 Task: Search one way flight ticket for 3 adults, 3 children in premium economy from Charlotte: Charlotte Douglas International Airport to Raleigh: Raleigh-durham International Airport on 8-5-2023. Choice of flights is Alaska. Number of bags: 9 checked bags. Price is upto 25000. Outbound departure time preference is 21:30.
Action: Mouse moved to (306, 285)
Screenshot: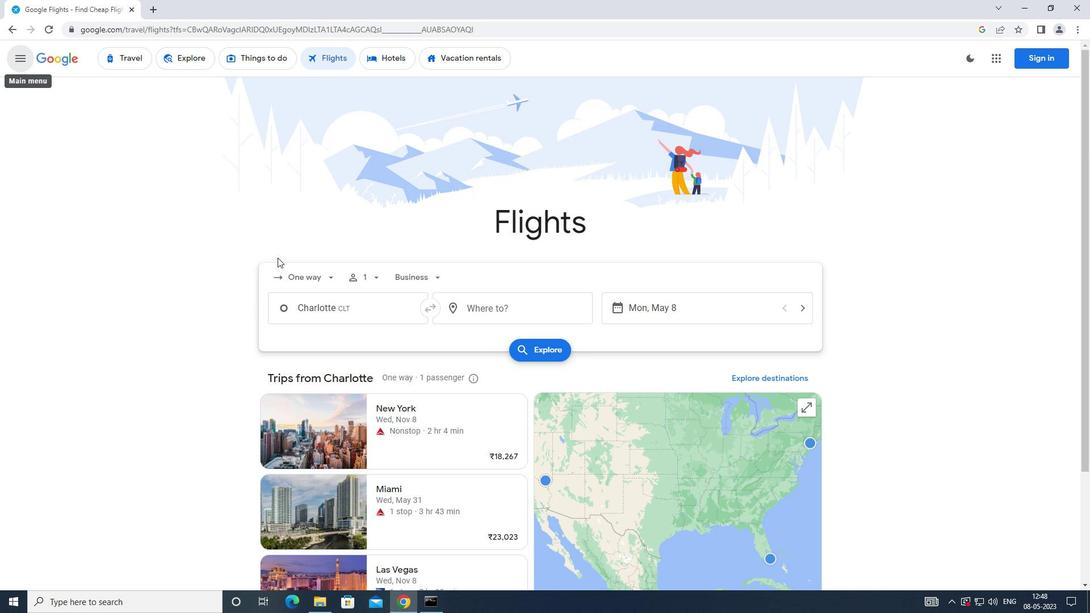 
Action: Mouse pressed left at (306, 285)
Screenshot: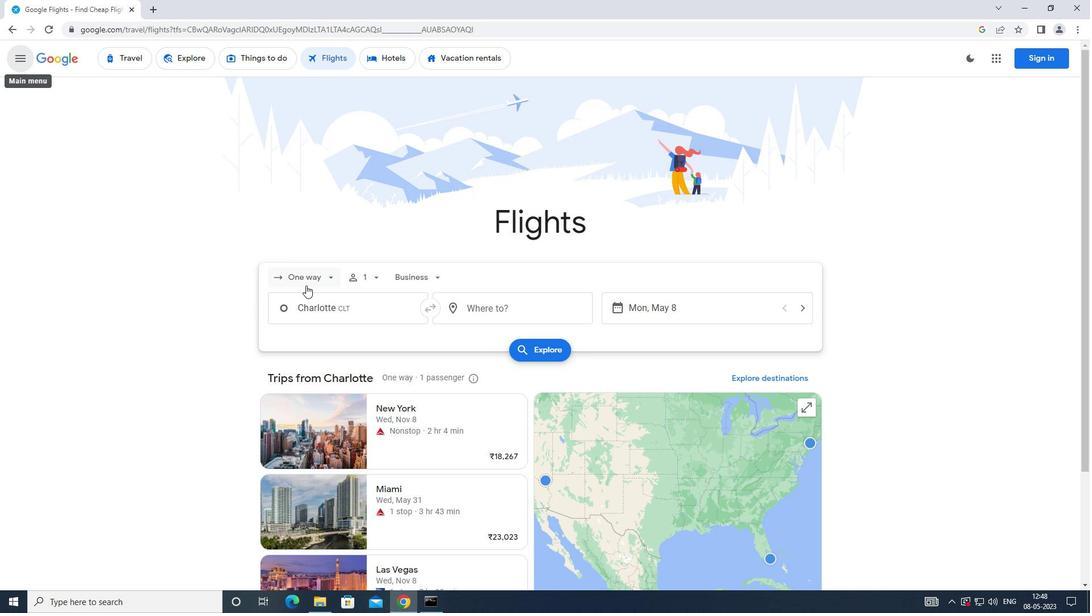 
Action: Mouse moved to (339, 331)
Screenshot: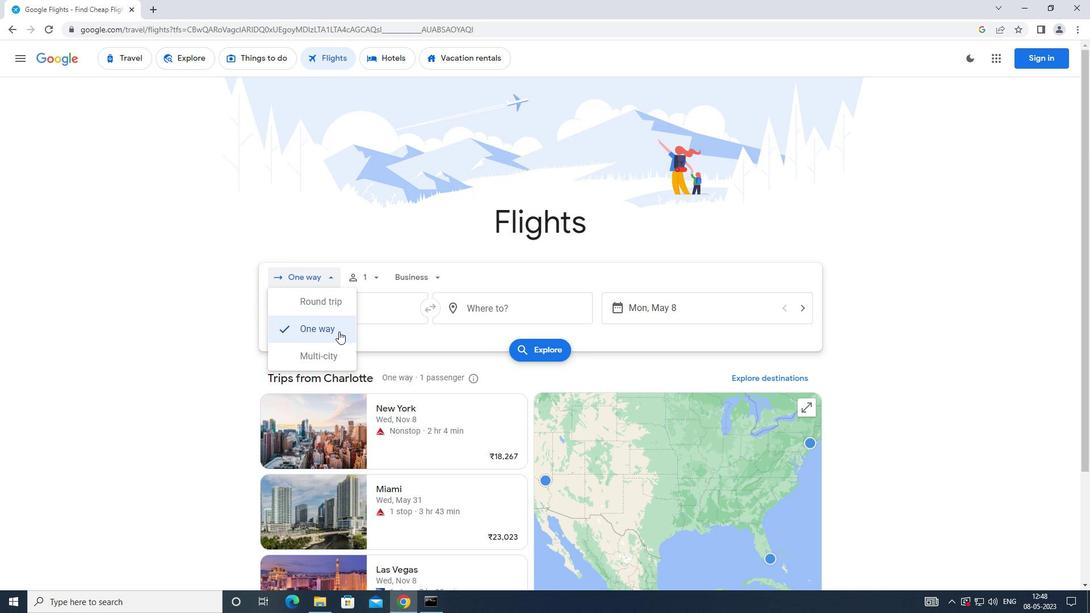 
Action: Mouse pressed left at (339, 331)
Screenshot: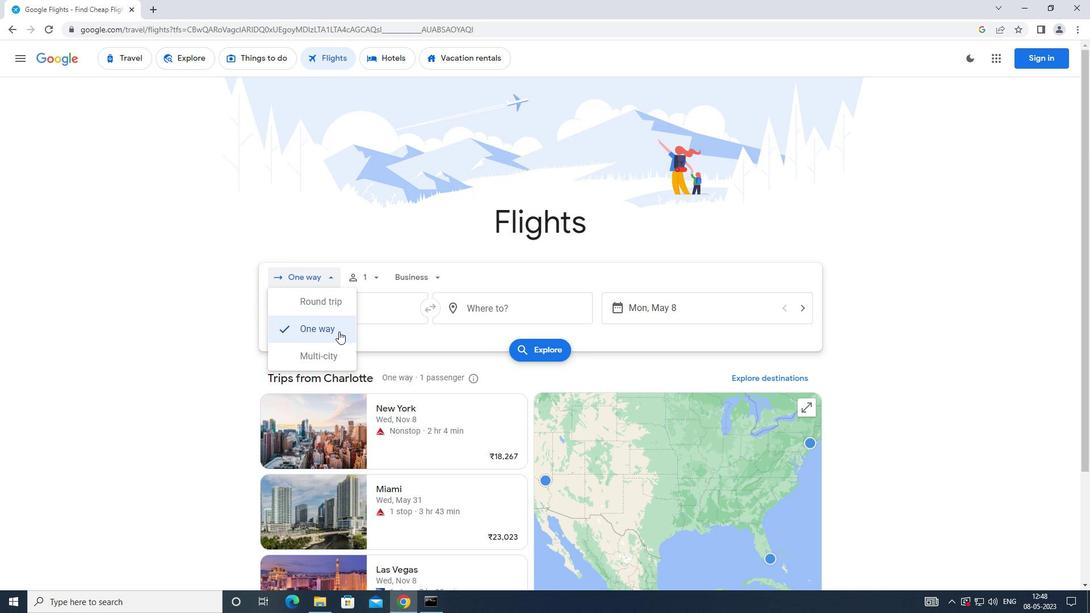 
Action: Mouse moved to (374, 280)
Screenshot: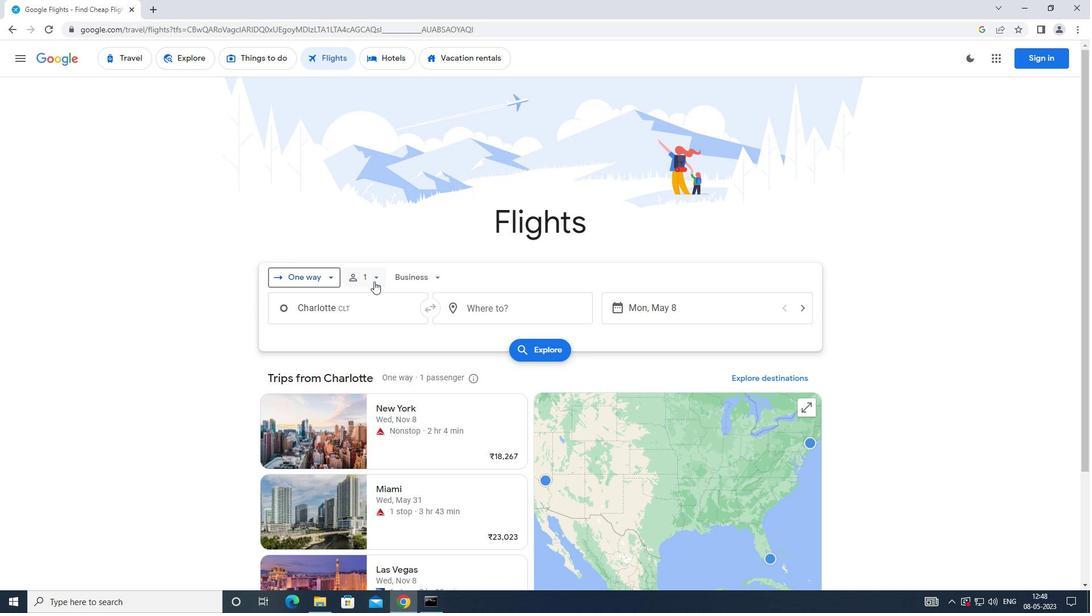 
Action: Mouse pressed left at (374, 280)
Screenshot: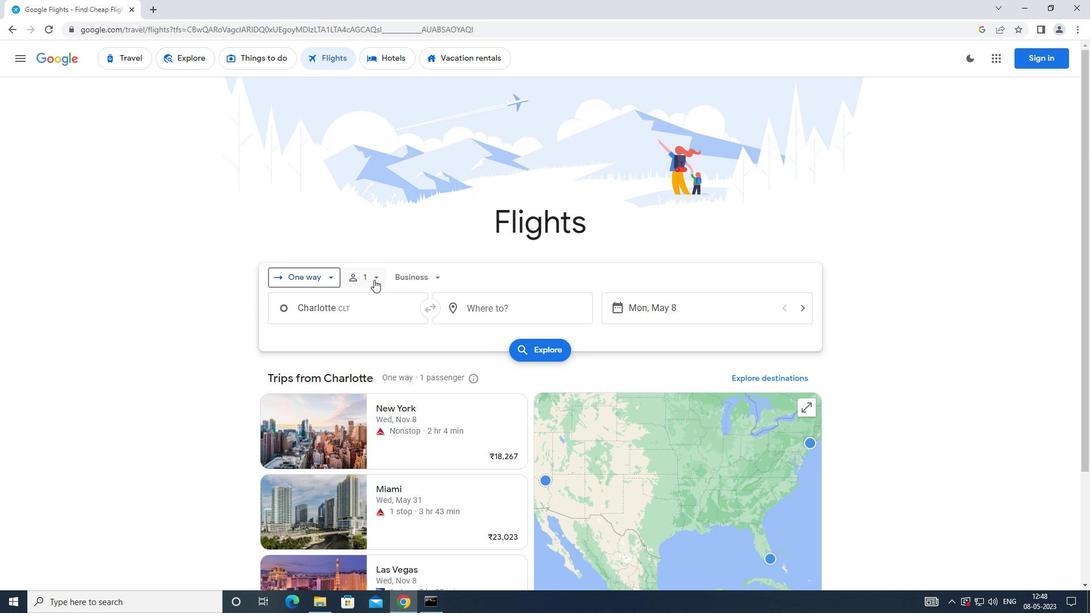 
Action: Mouse moved to (462, 311)
Screenshot: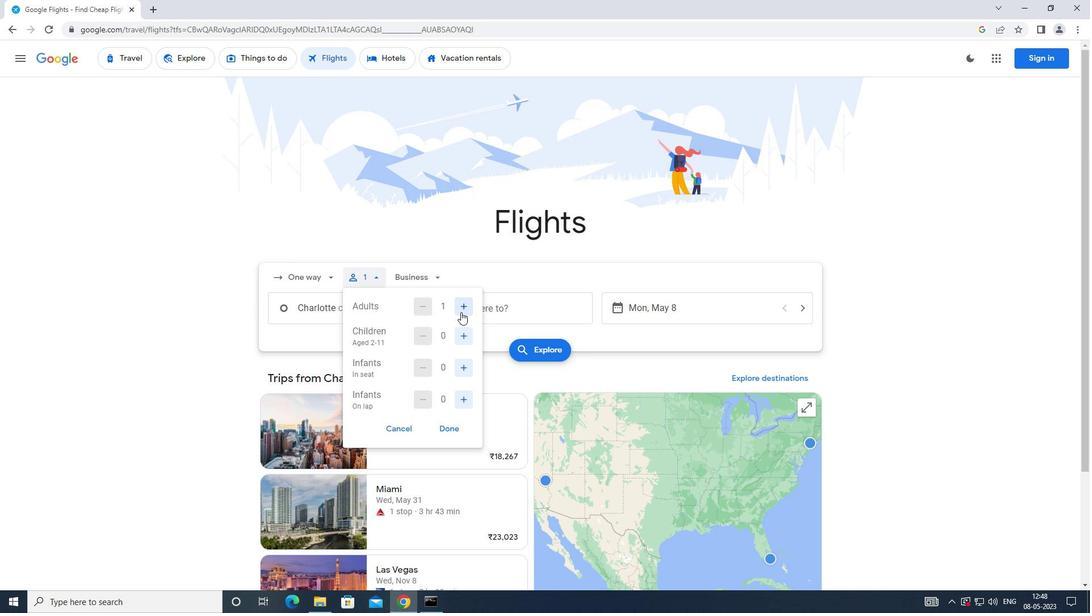 
Action: Mouse pressed left at (462, 311)
Screenshot: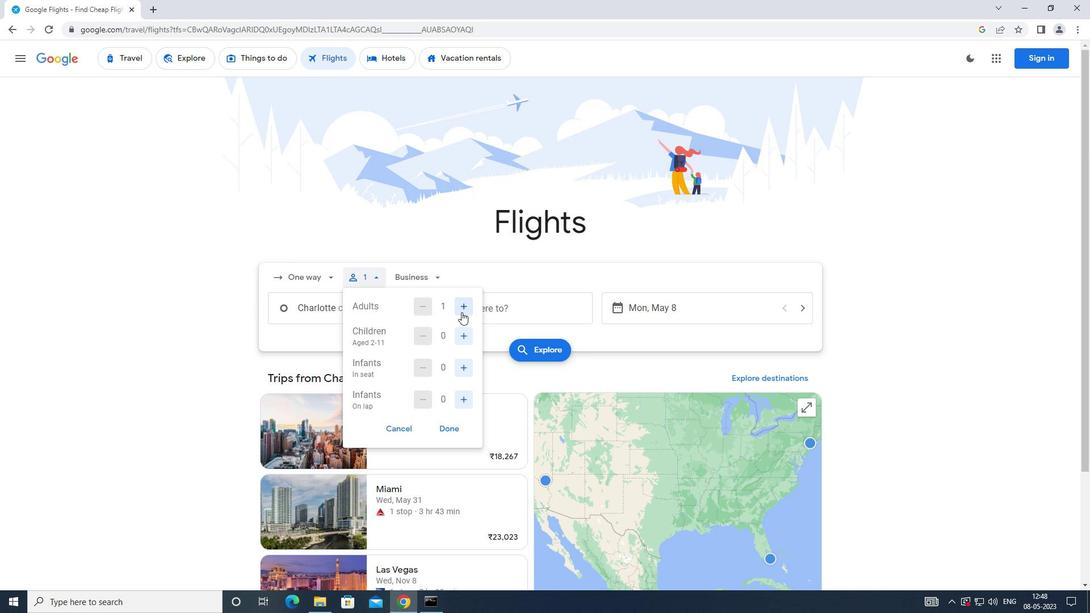 
Action: Mouse moved to (462, 311)
Screenshot: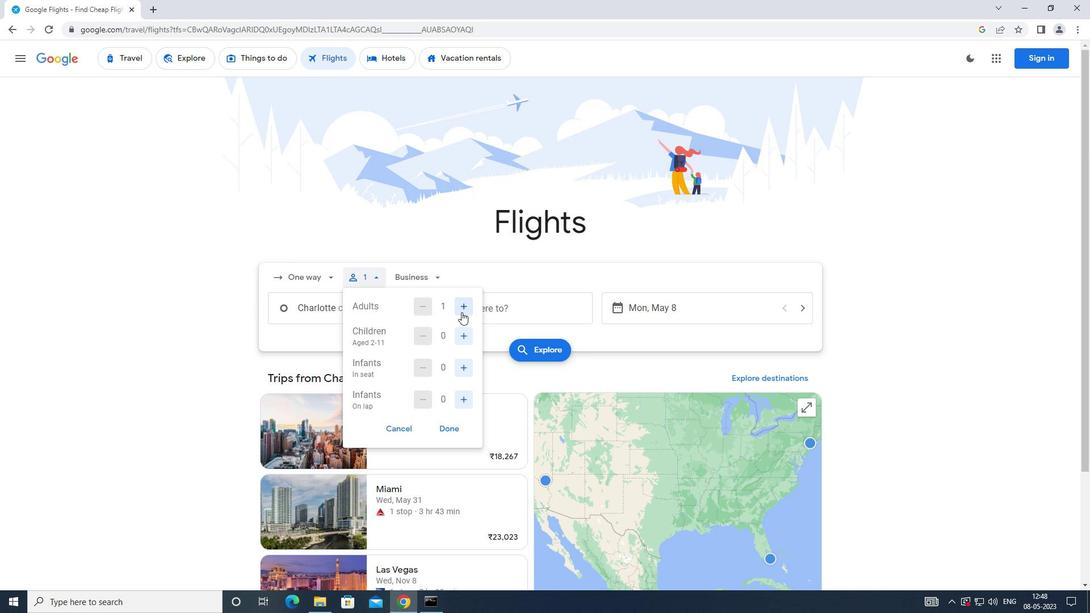 
Action: Mouse pressed left at (462, 311)
Screenshot: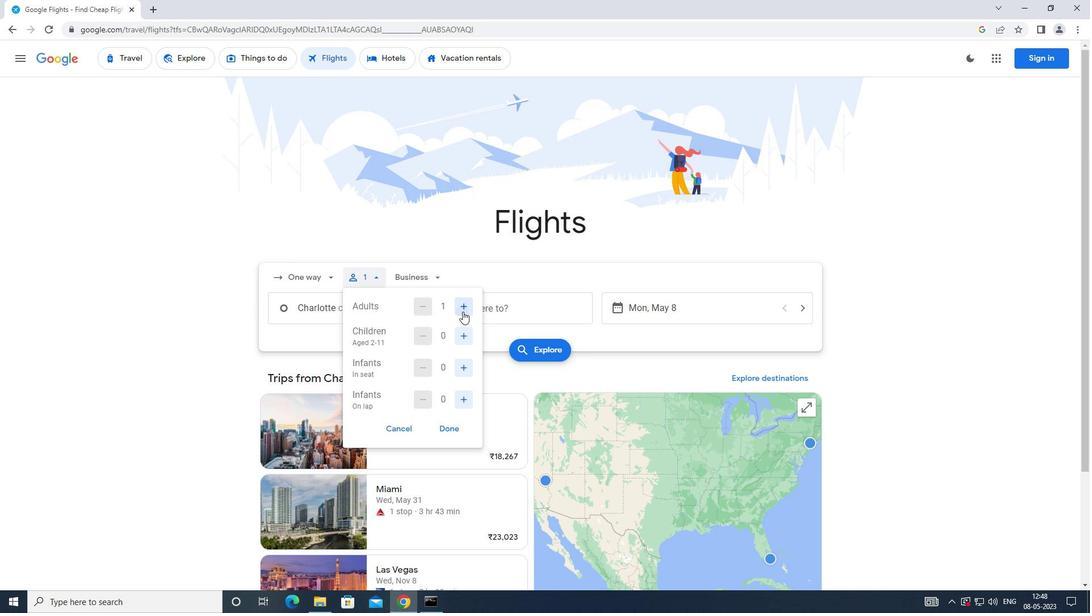 
Action: Mouse moved to (468, 333)
Screenshot: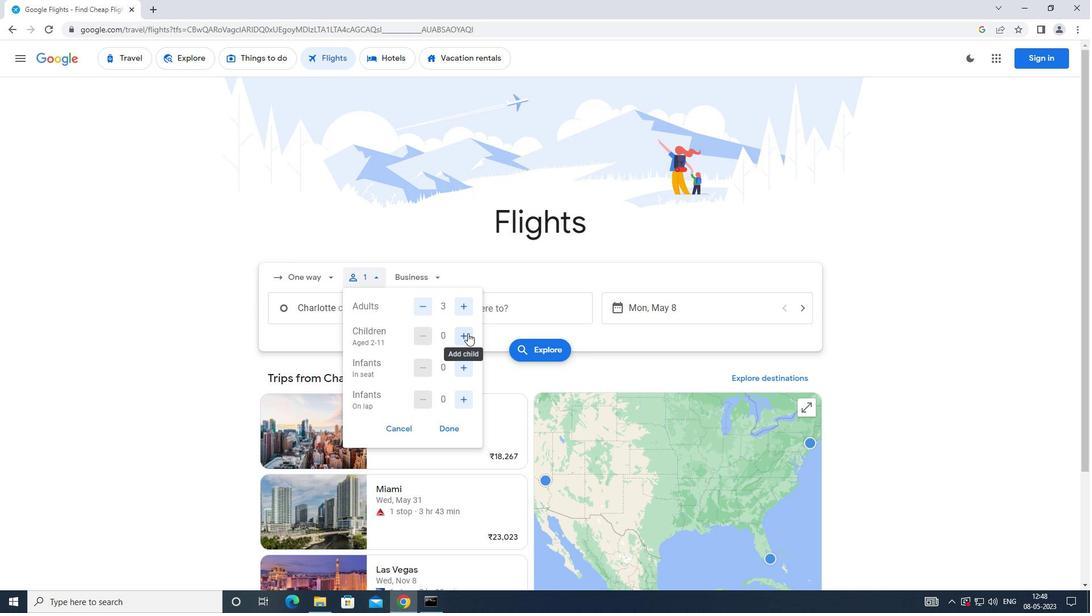 
Action: Mouse pressed left at (468, 333)
Screenshot: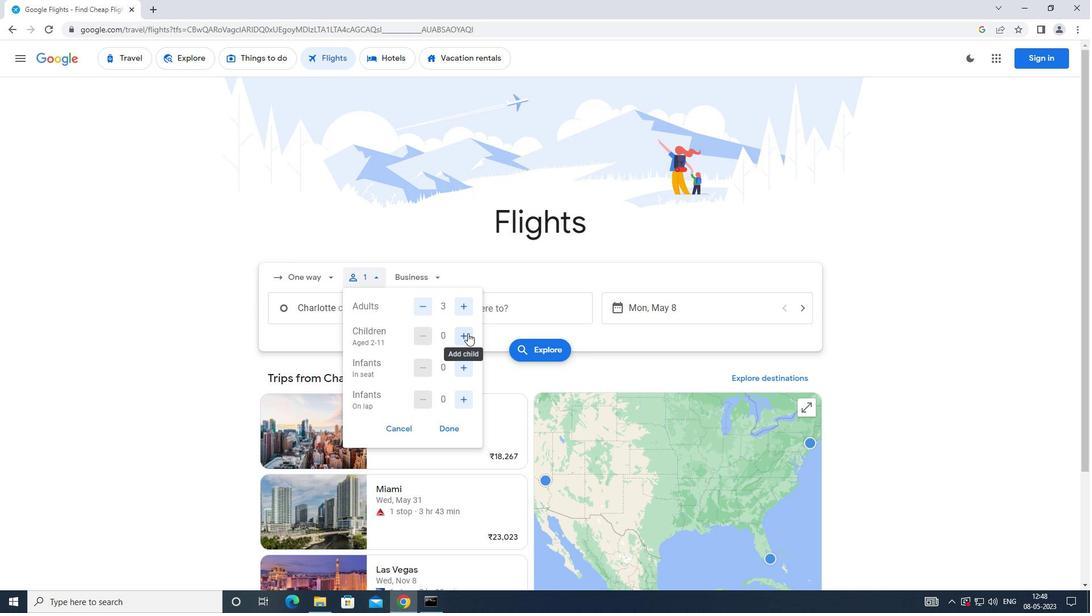 
Action: Mouse moved to (468, 334)
Screenshot: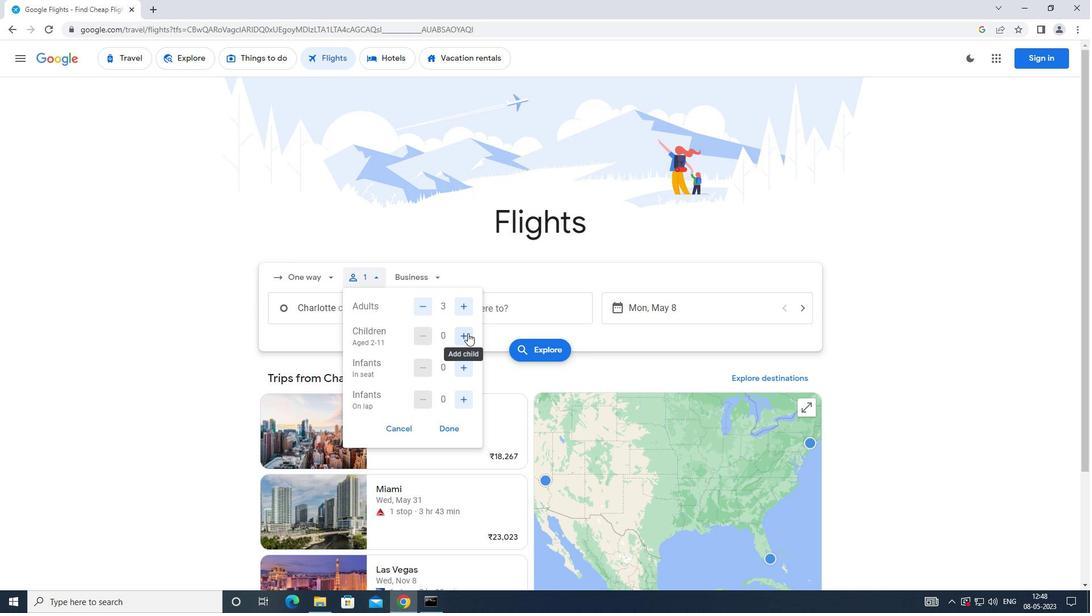 
Action: Mouse pressed left at (468, 334)
Screenshot: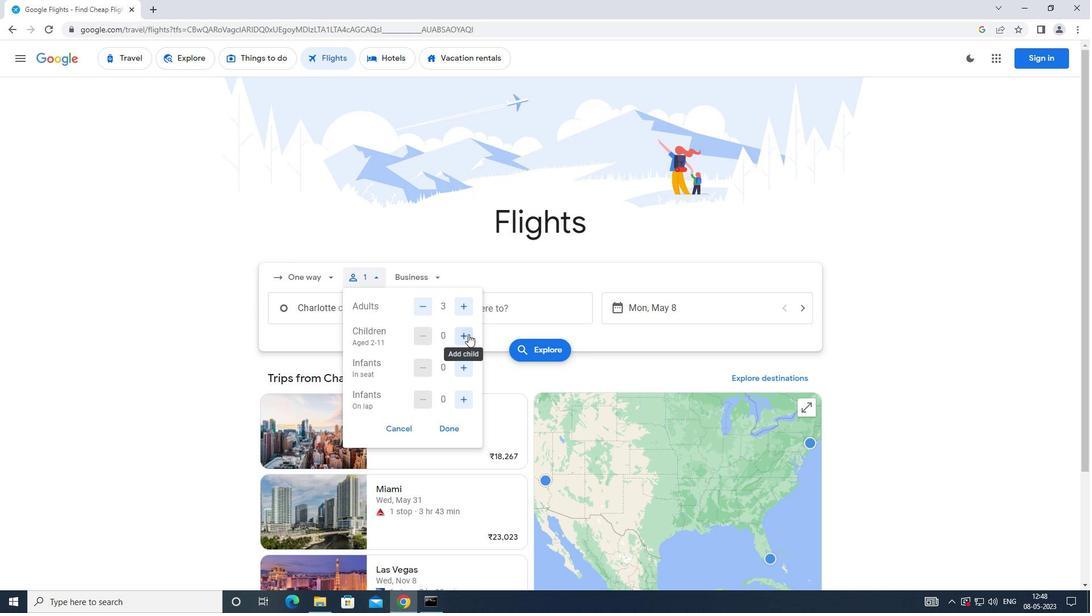 
Action: Mouse moved to (471, 335)
Screenshot: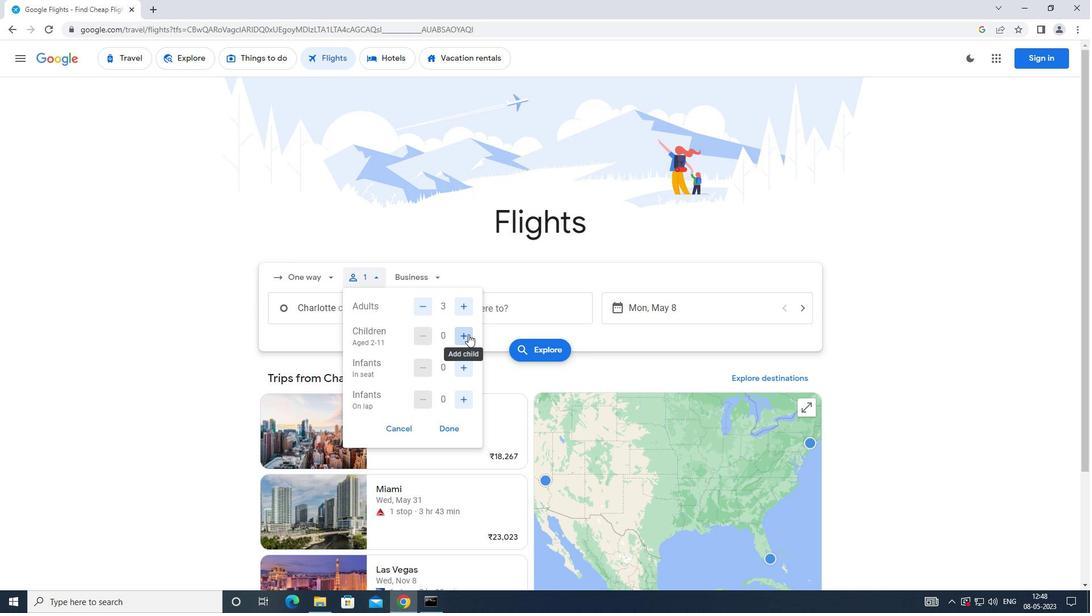 
Action: Mouse pressed left at (471, 335)
Screenshot: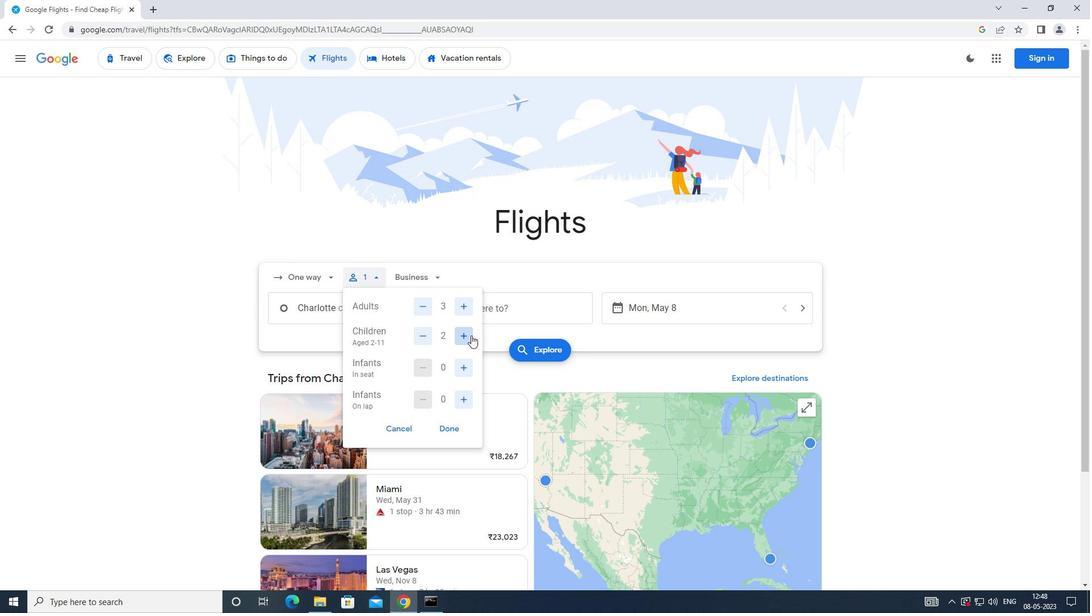 
Action: Mouse moved to (449, 427)
Screenshot: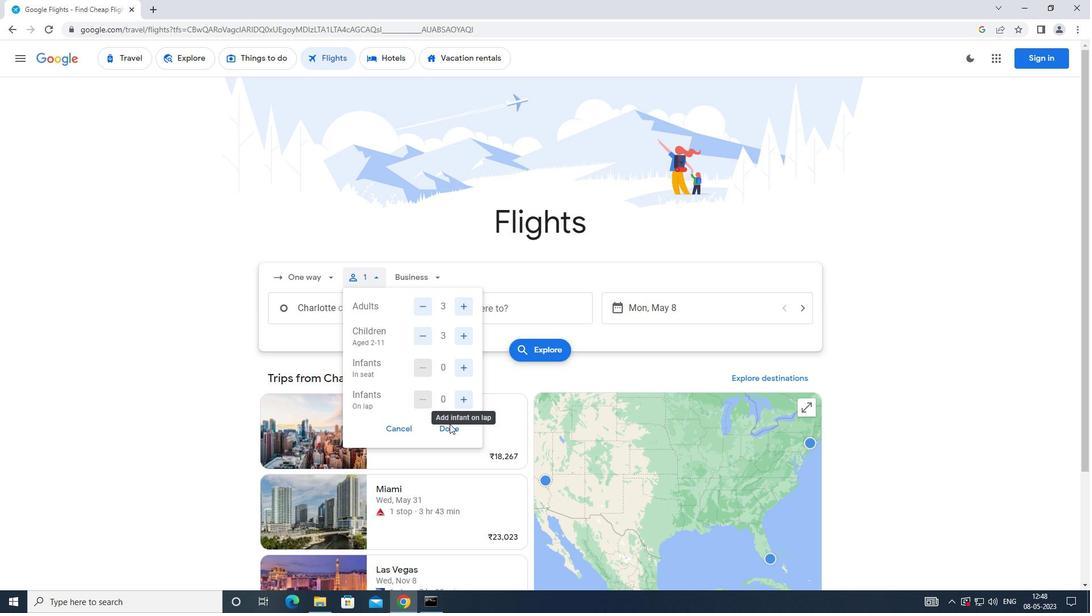 
Action: Mouse pressed left at (449, 427)
Screenshot: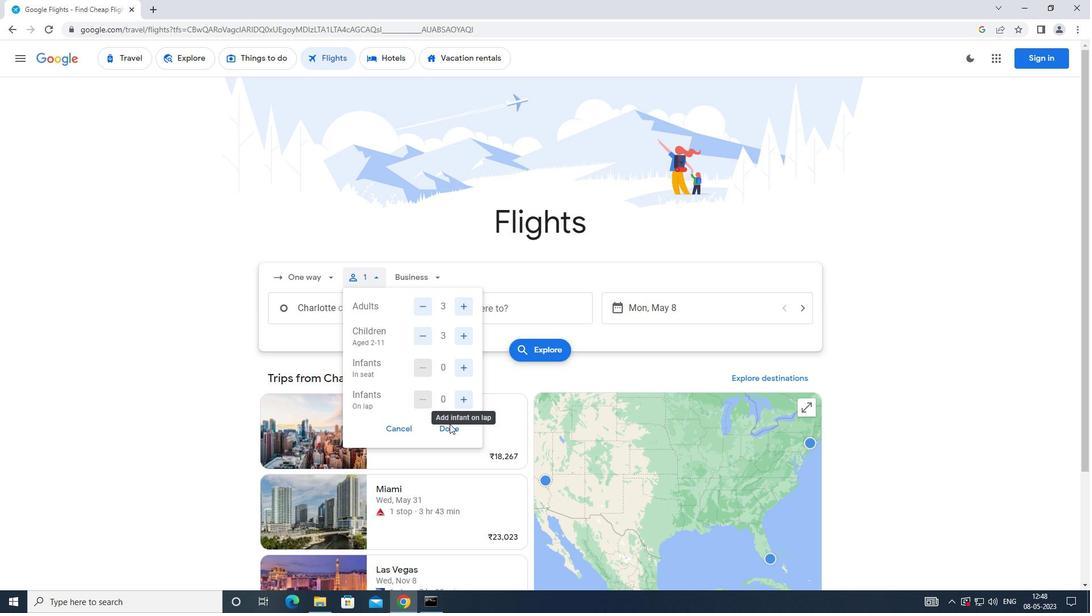
Action: Mouse moved to (409, 280)
Screenshot: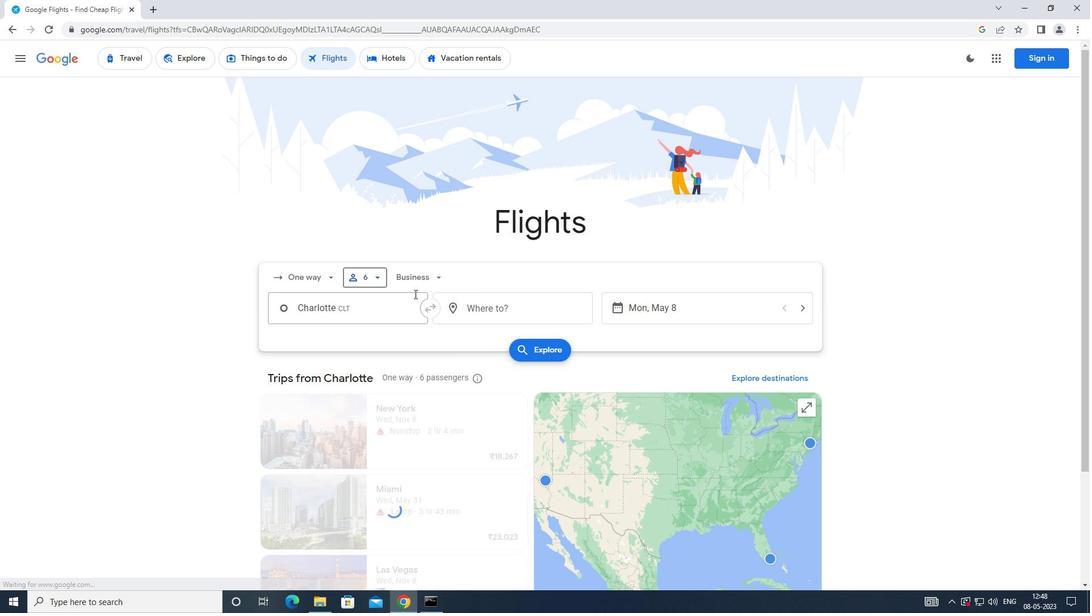 
Action: Mouse pressed left at (409, 280)
Screenshot: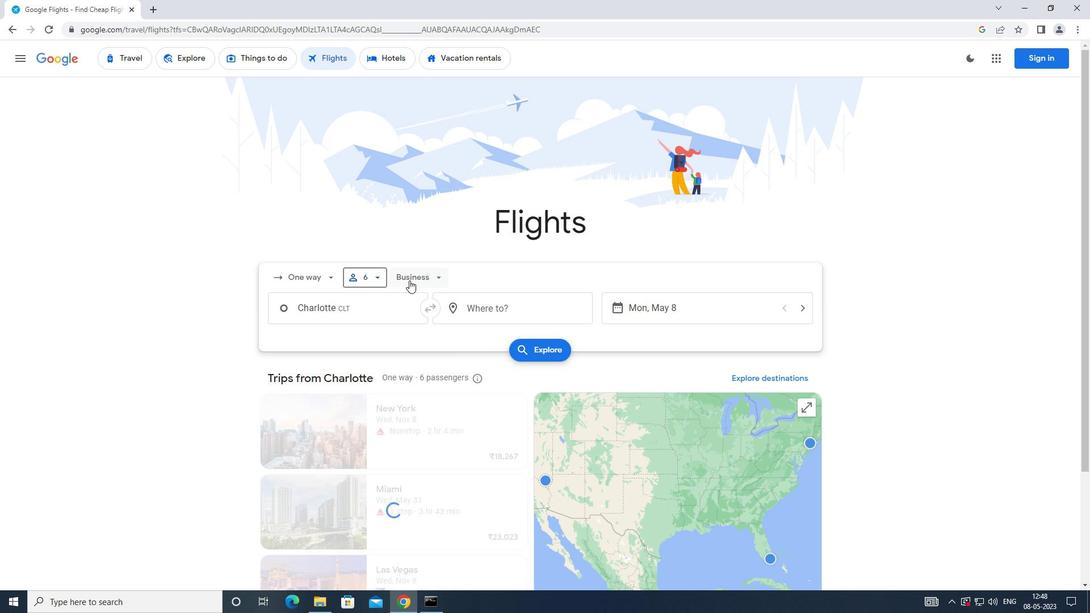
Action: Mouse moved to (462, 308)
Screenshot: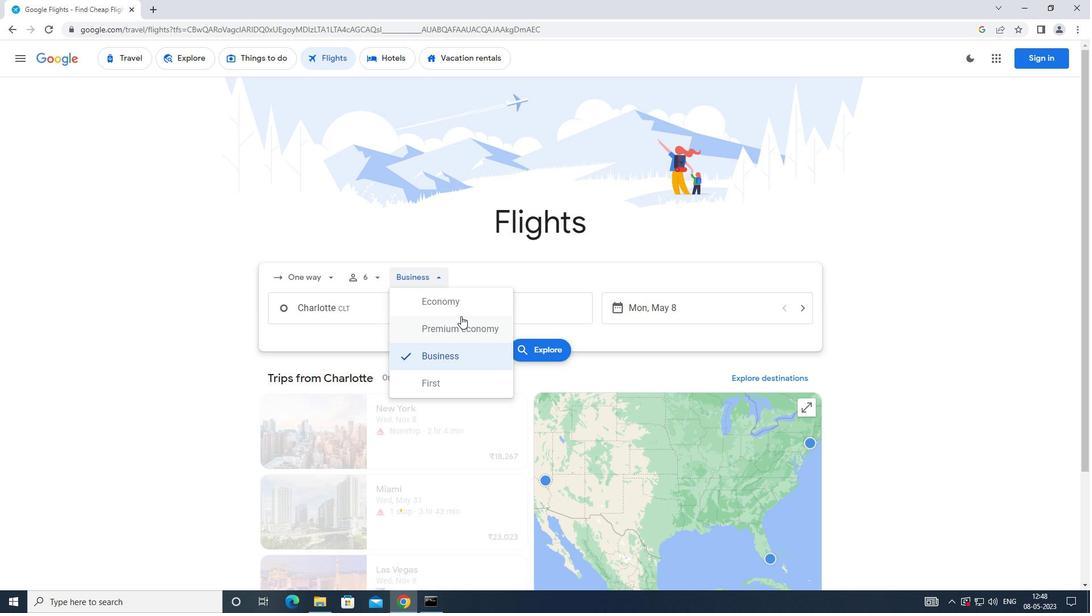 
Action: Mouse pressed left at (462, 308)
Screenshot: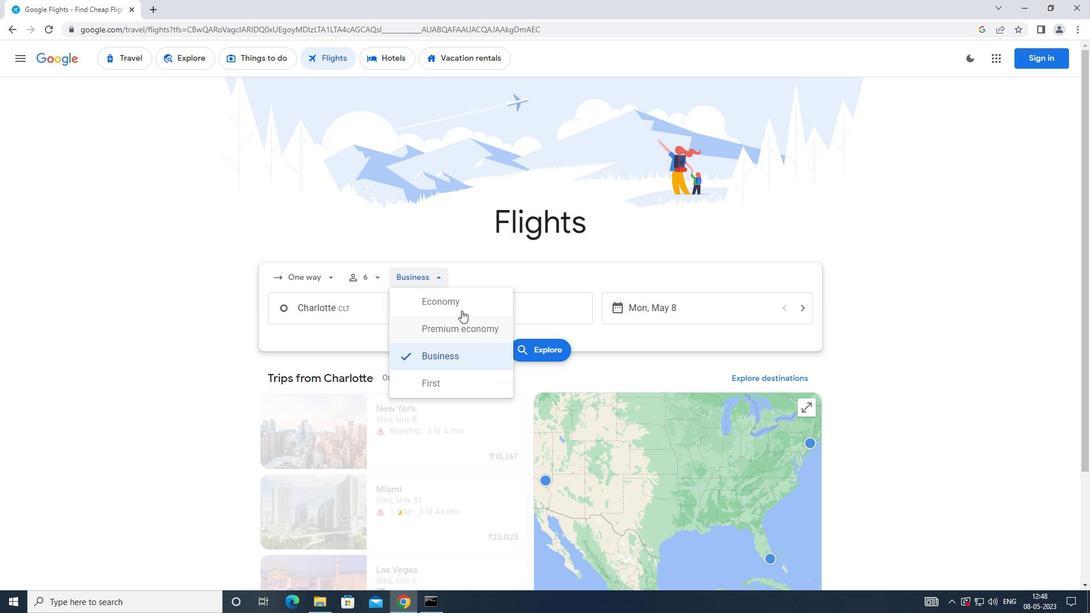 
Action: Mouse moved to (369, 306)
Screenshot: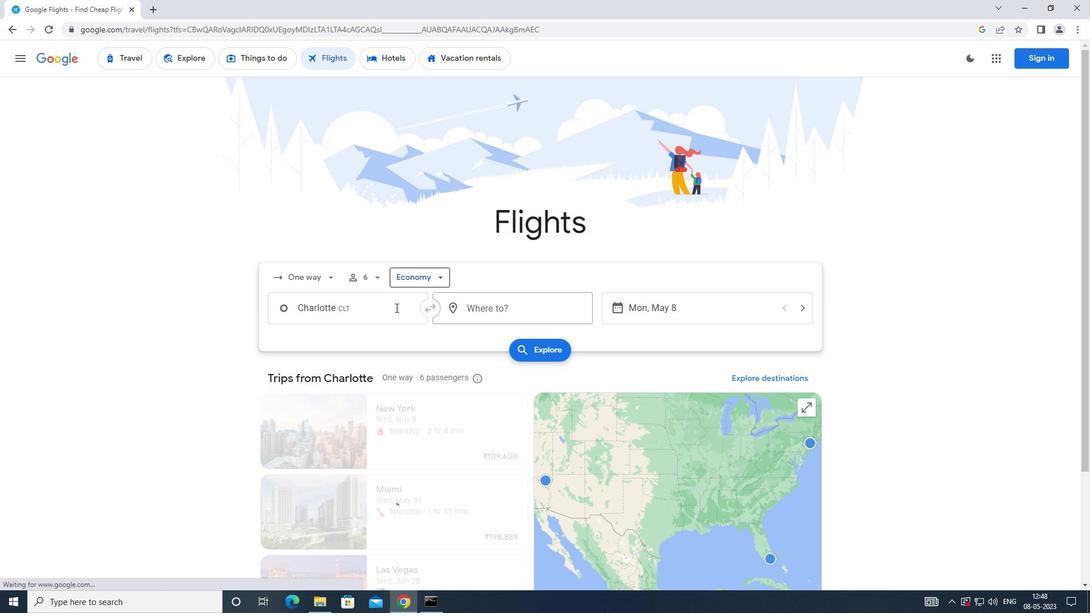 
Action: Mouse pressed left at (369, 306)
Screenshot: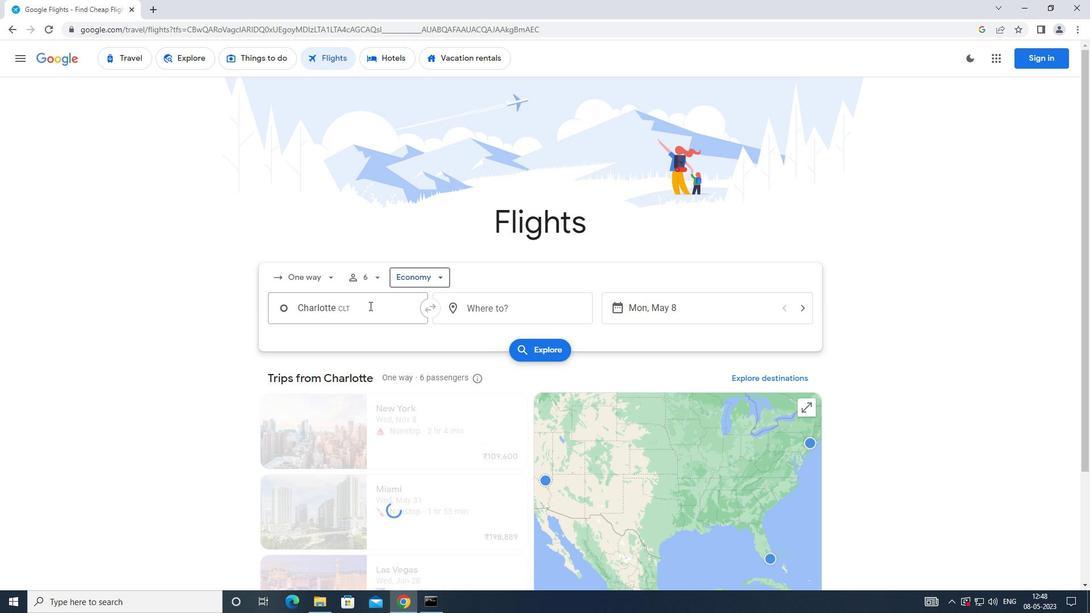 
Action: Mouse moved to (370, 308)
Screenshot: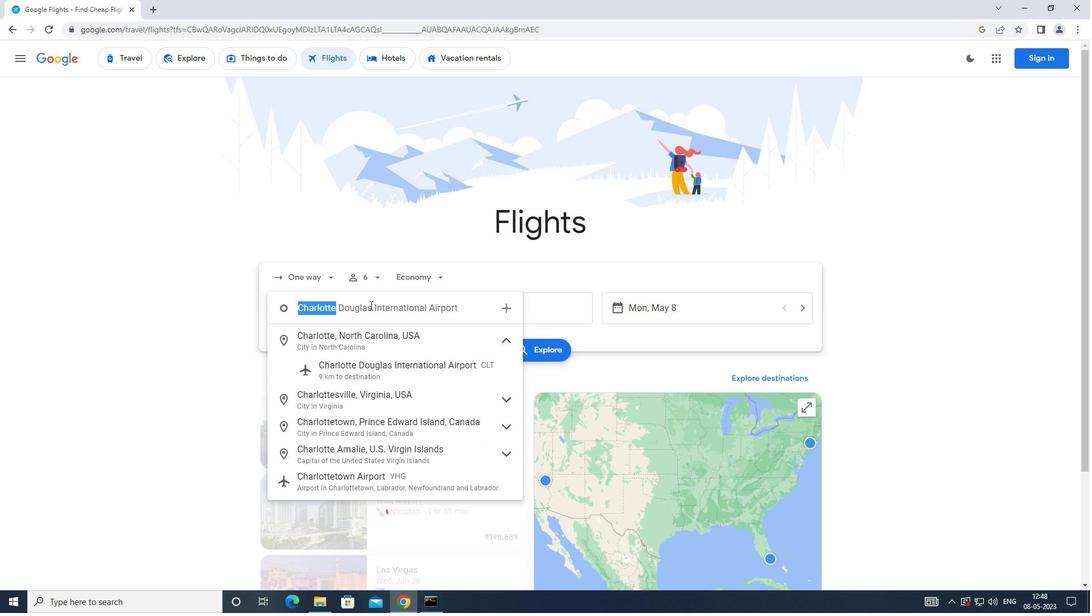 
Action: Key pressed <Key.caps_lock>c<Key.caps_lock>harlotte
Screenshot: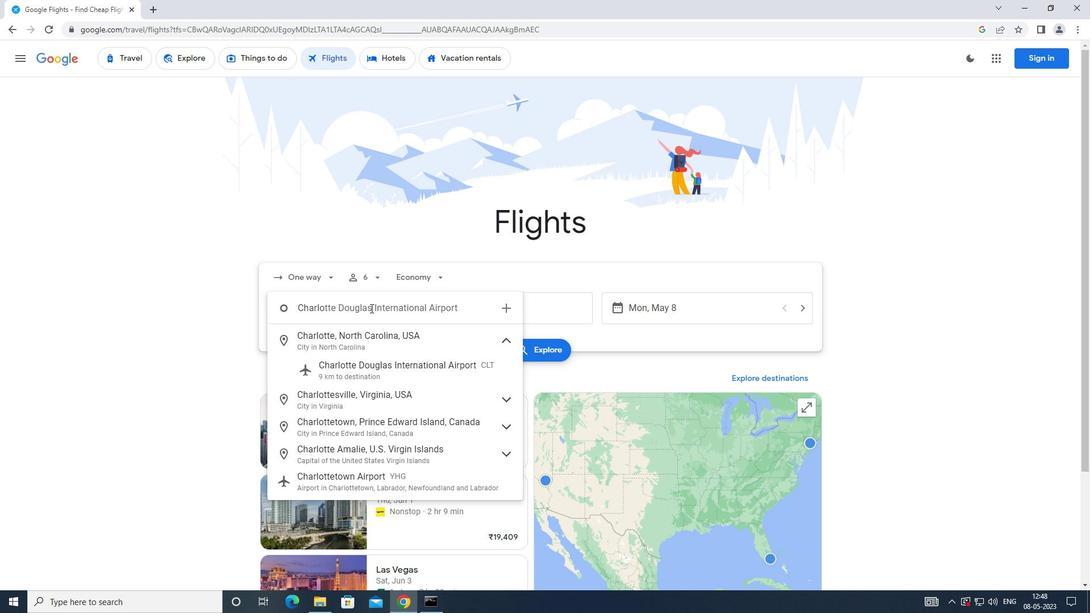 
Action: Mouse moved to (330, 373)
Screenshot: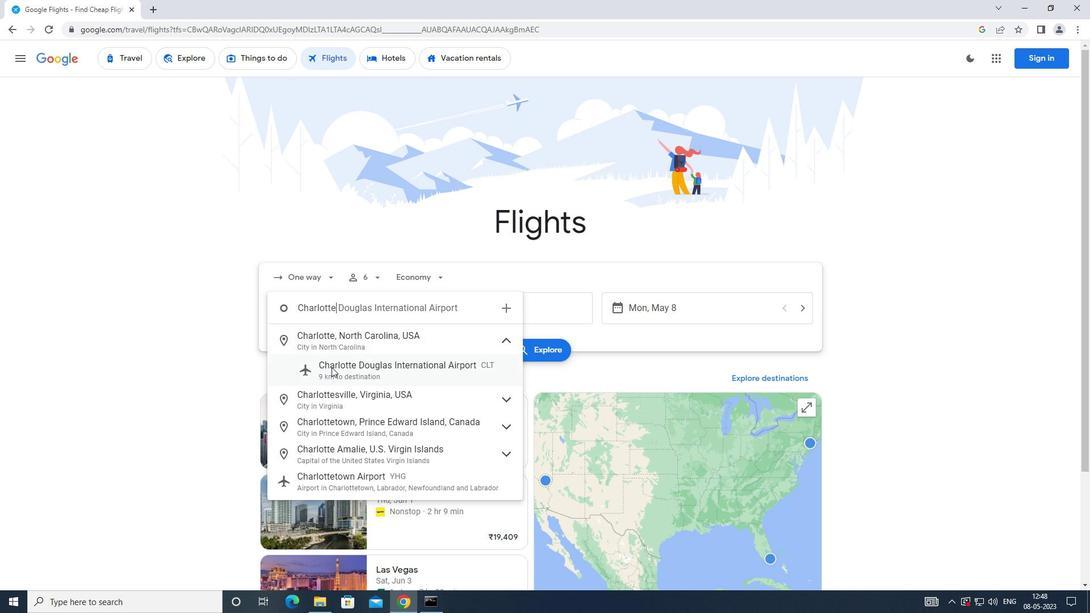 
Action: Mouse pressed left at (330, 373)
Screenshot: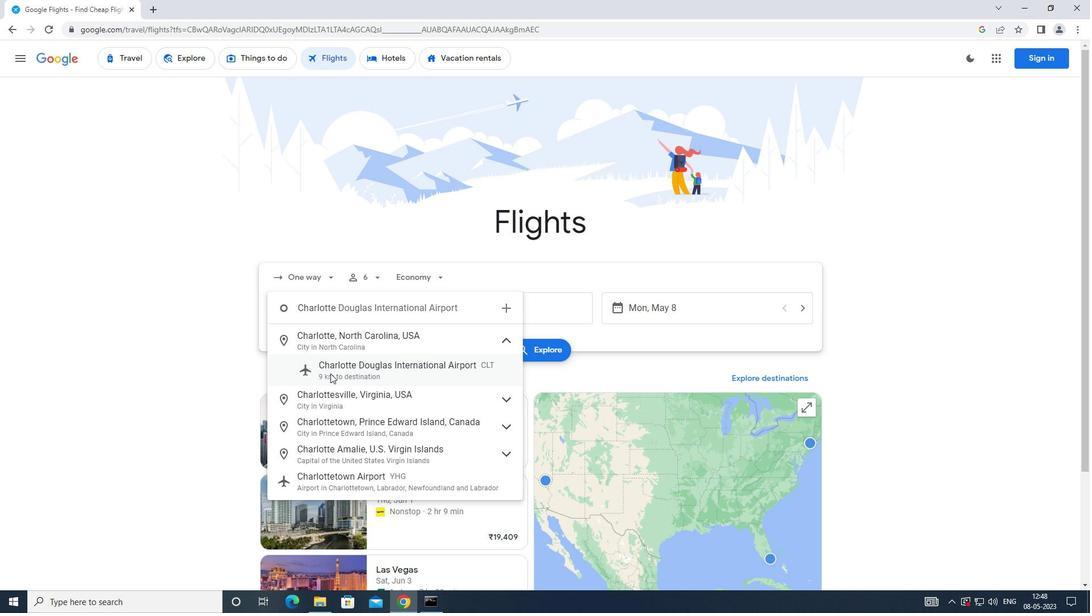 
Action: Mouse moved to (480, 311)
Screenshot: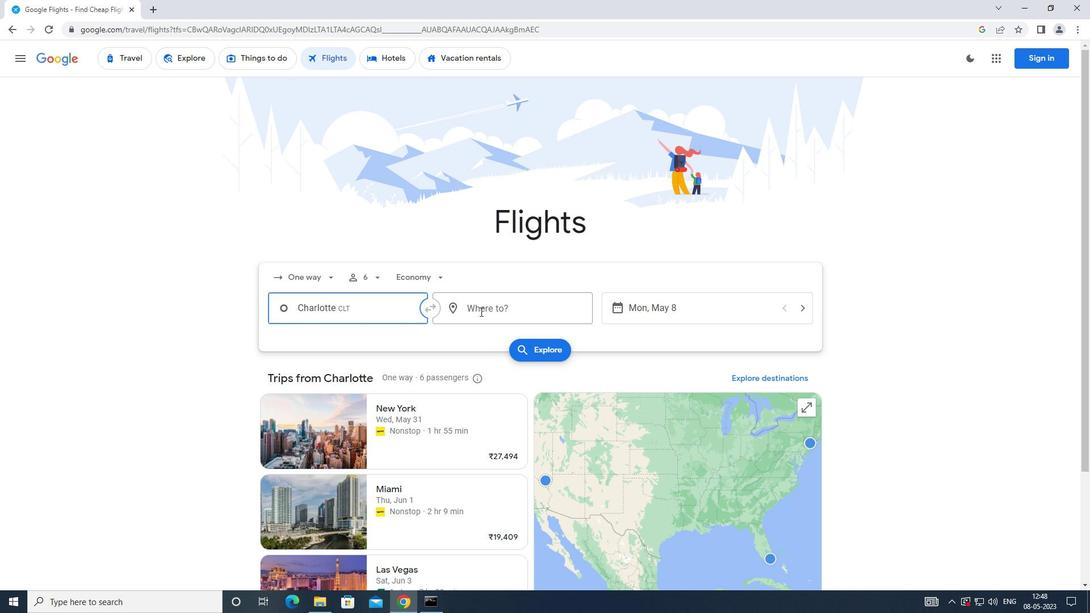 
Action: Mouse pressed left at (480, 311)
Screenshot: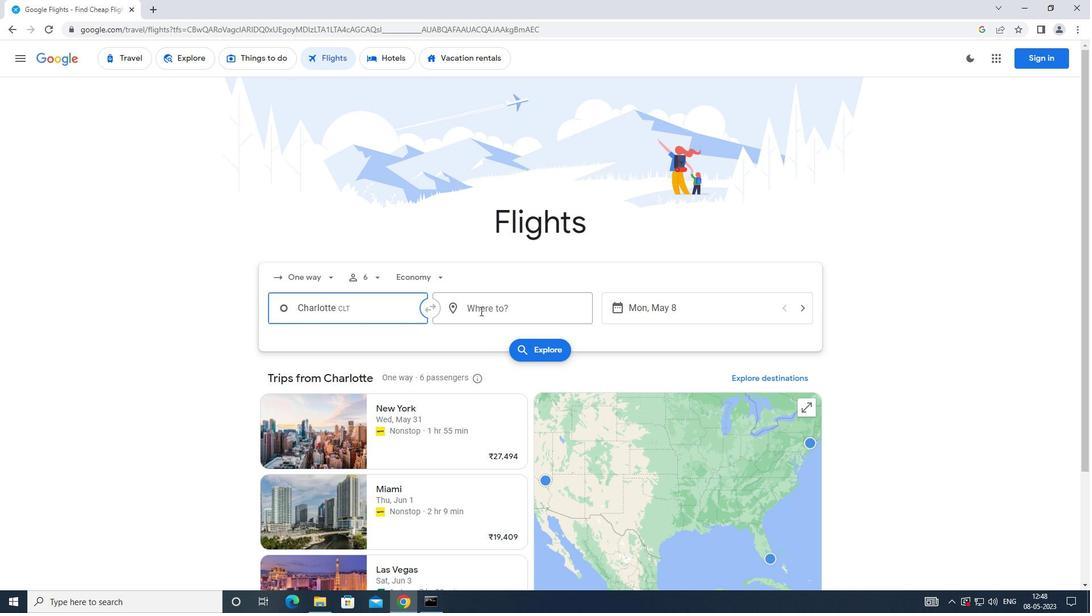
Action: Mouse moved to (478, 308)
Screenshot: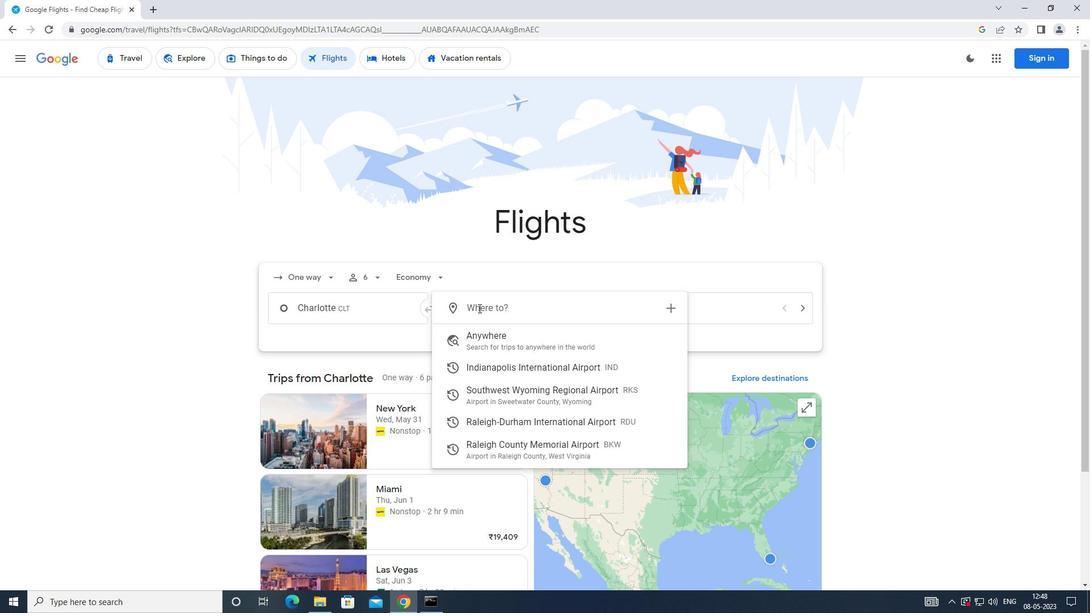 
Action: Key pressed <Key.caps_lock>
Screenshot: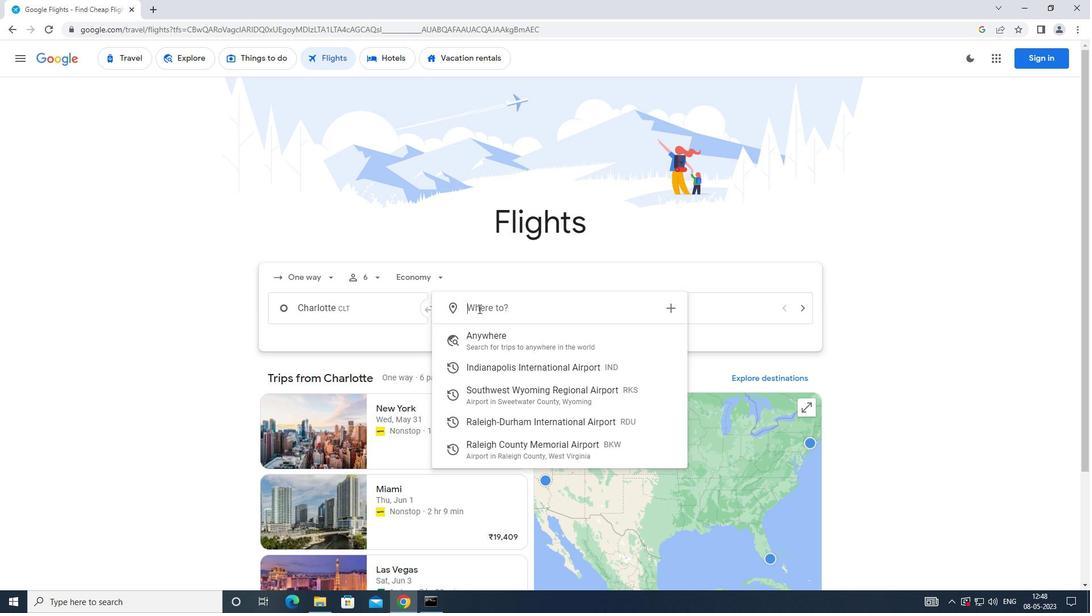 
Action: Mouse moved to (477, 309)
Screenshot: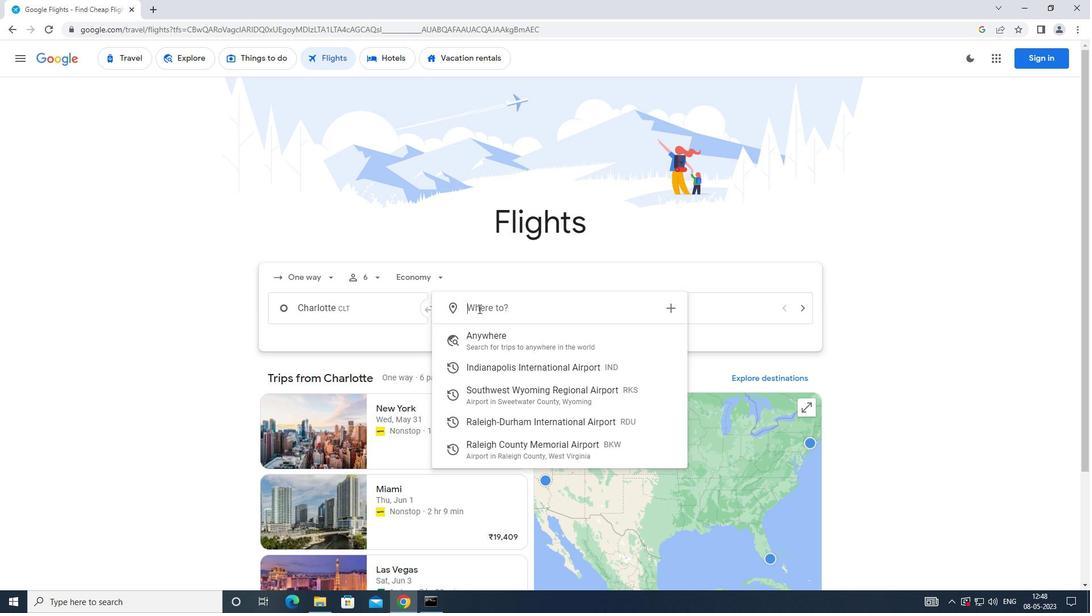 
Action: Key pressed r<Key.caps_lock>a
Screenshot: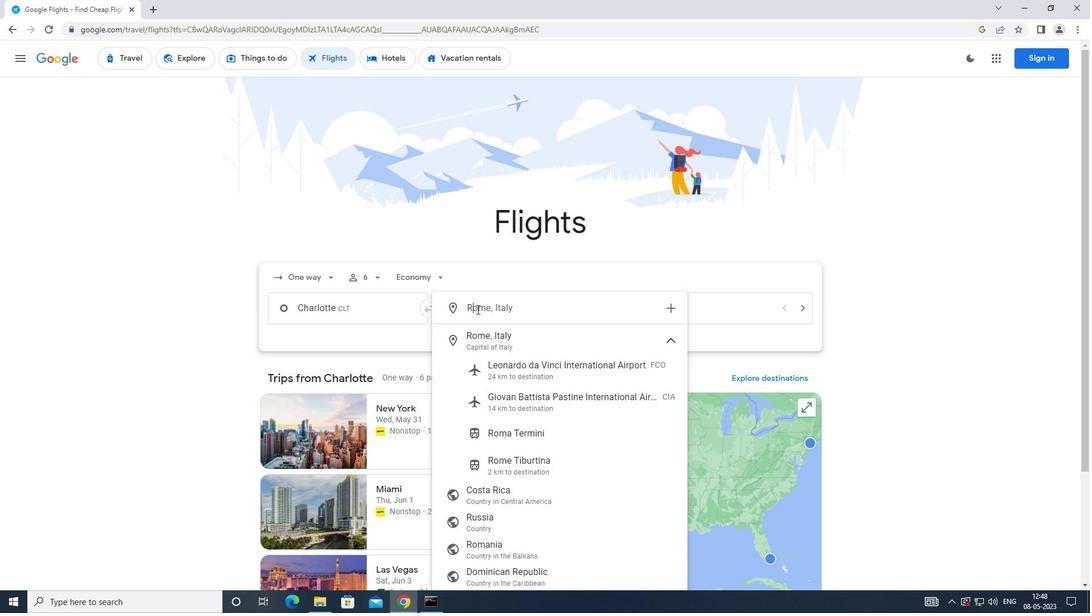 
Action: Mouse moved to (474, 310)
Screenshot: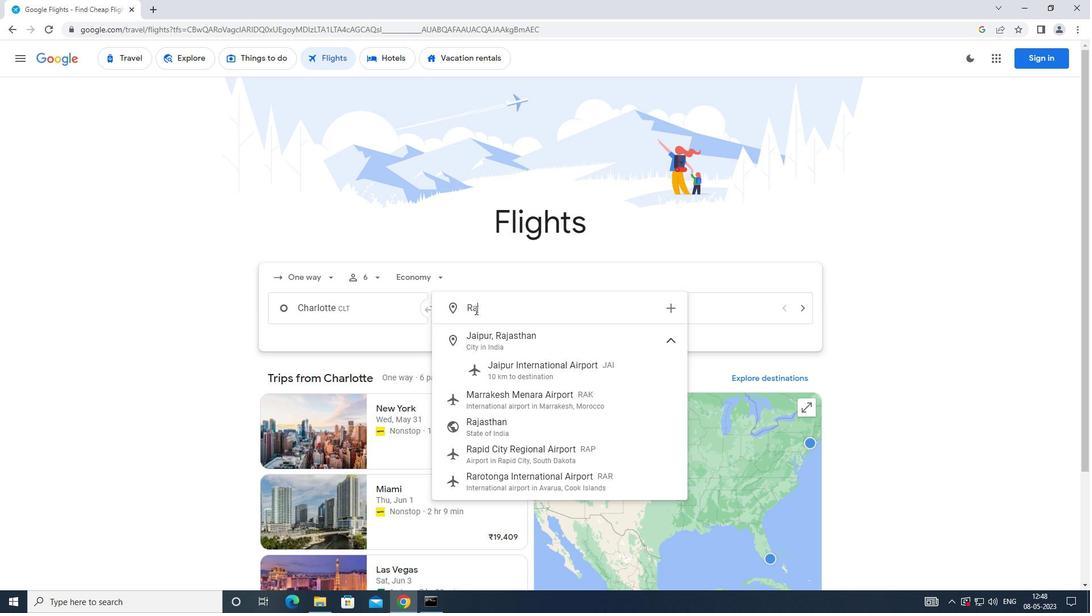 
Action: Key pressed leigh
Screenshot: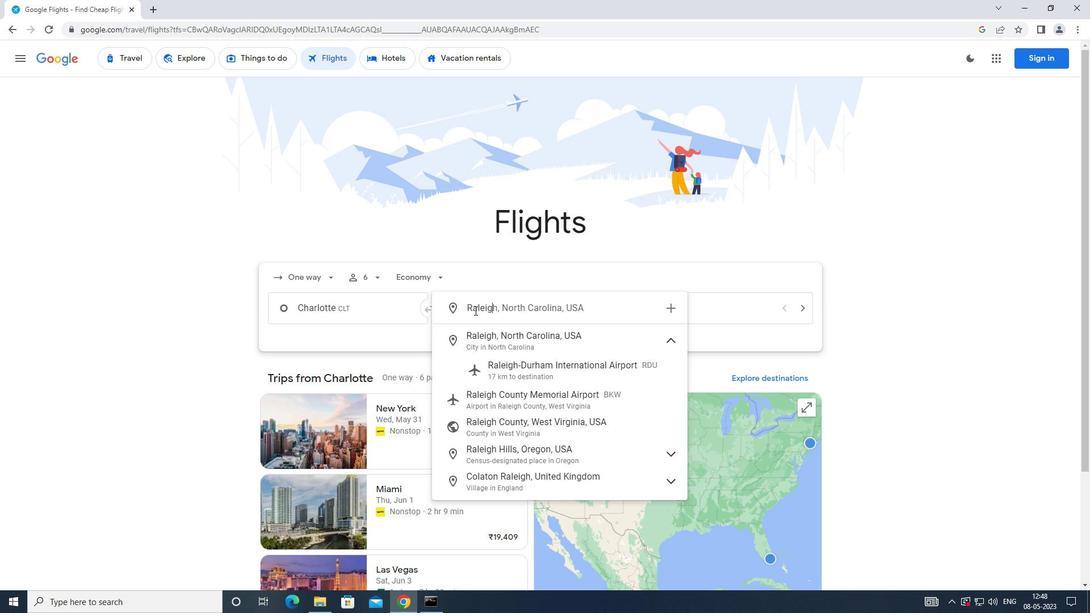 
Action: Mouse moved to (485, 378)
Screenshot: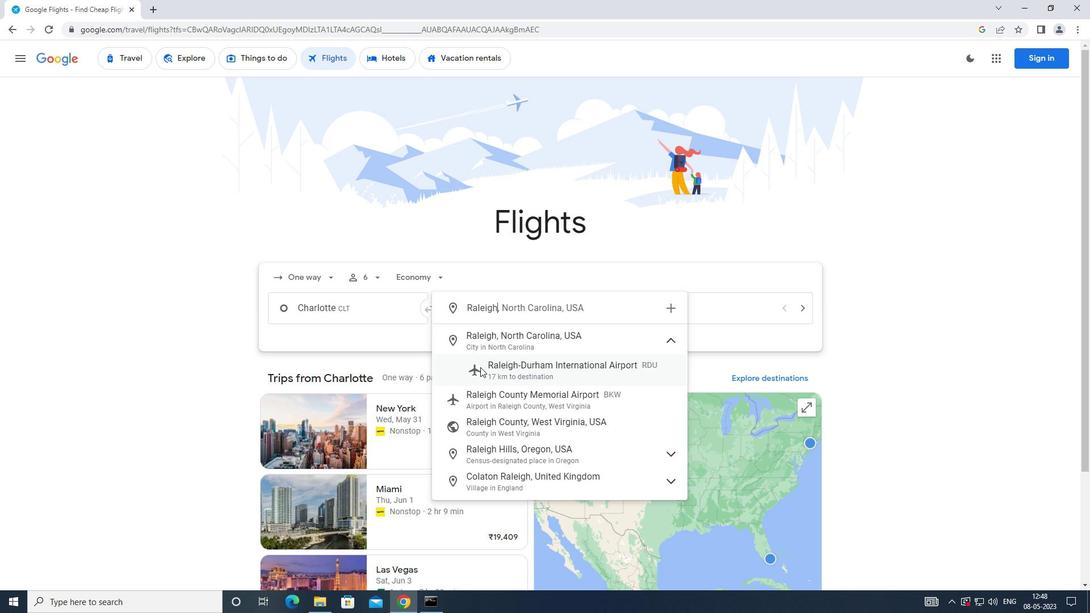 
Action: Mouse pressed left at (485, 378)
Screenshot: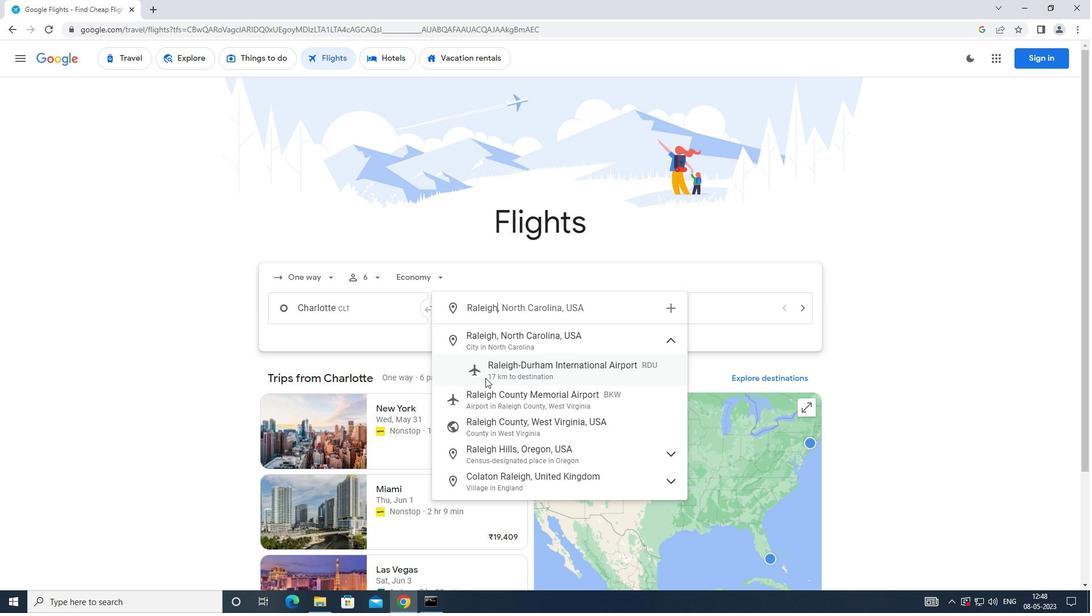 
Action: Mouse moved to (644, 316)
Screenshot: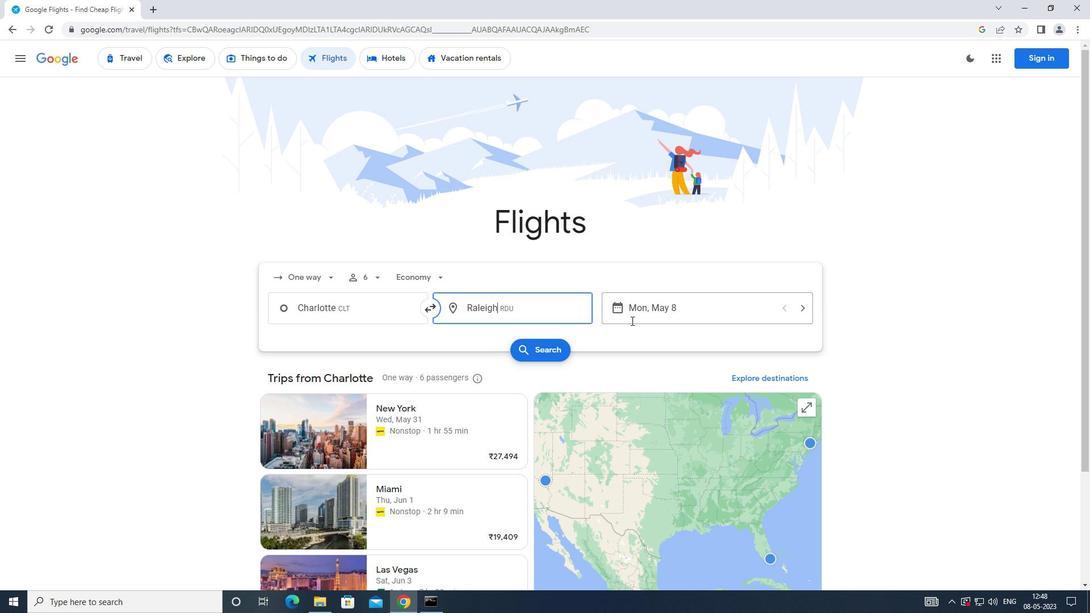 
Action: Mouse pressed left at (644, 316)
Screenshot: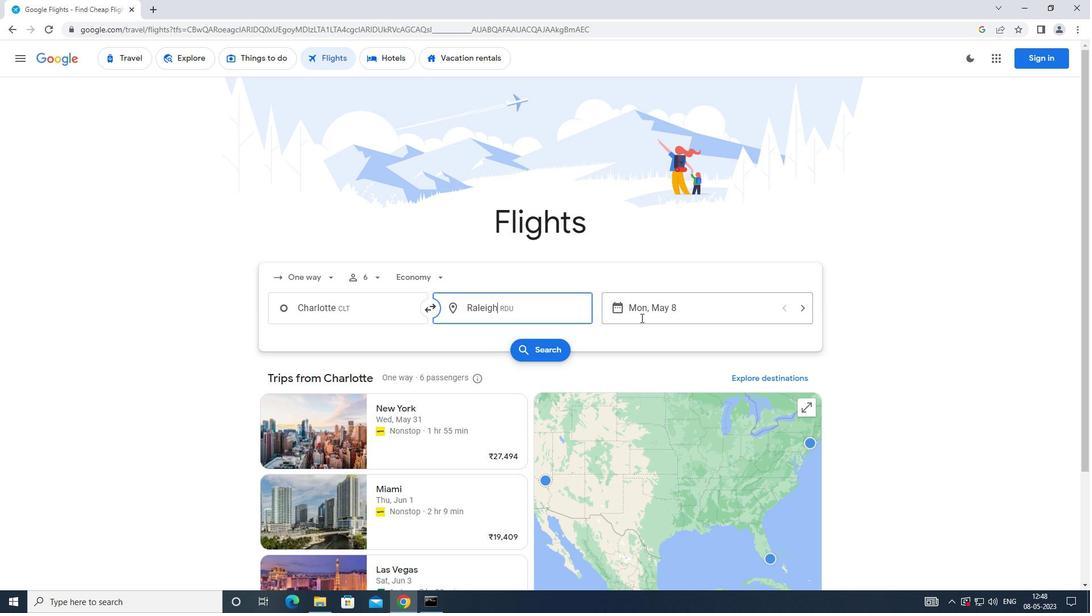 
Action: Mouse moved to (439, 410)
Screenshot: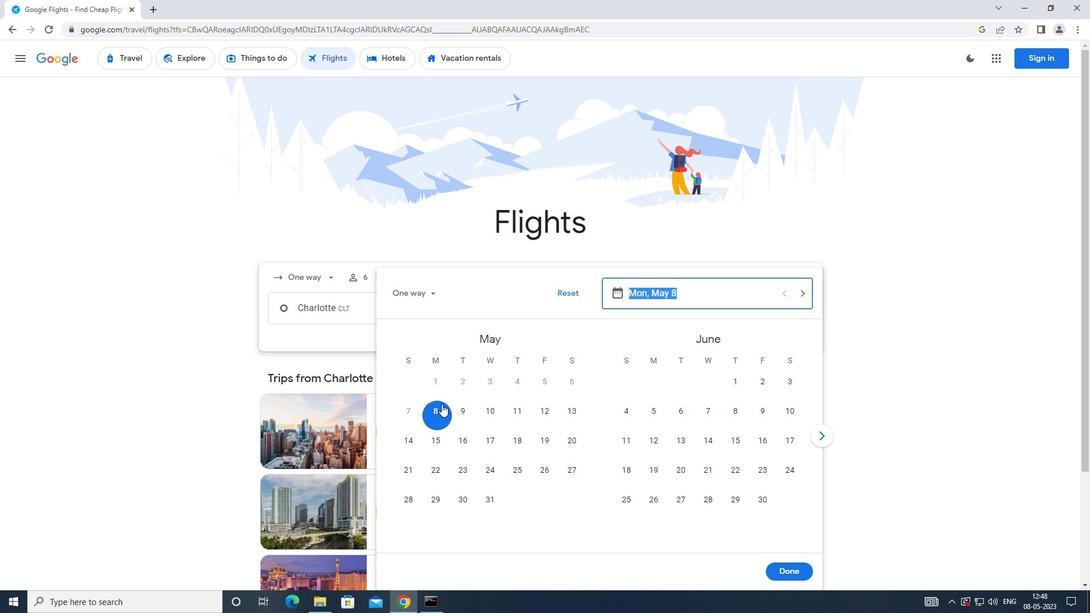 
Action: Mouse pressed left at (439, 410)
Screenshot: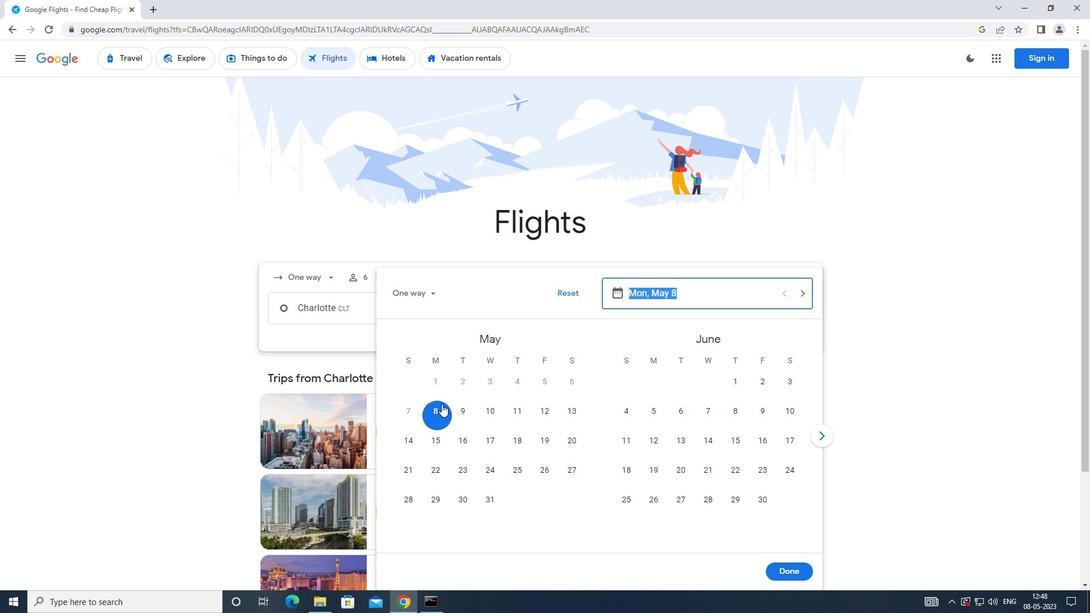
Action: Mouse moved to (792, 574)
Screenshot: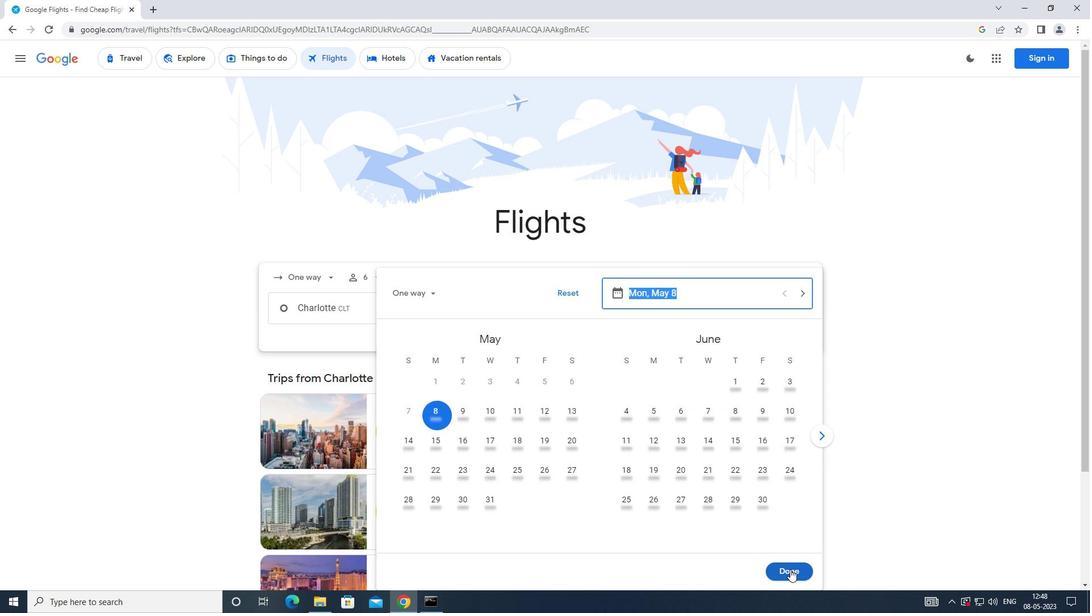 
Action: Mouse pressed left at (792, 574)
Screenshot: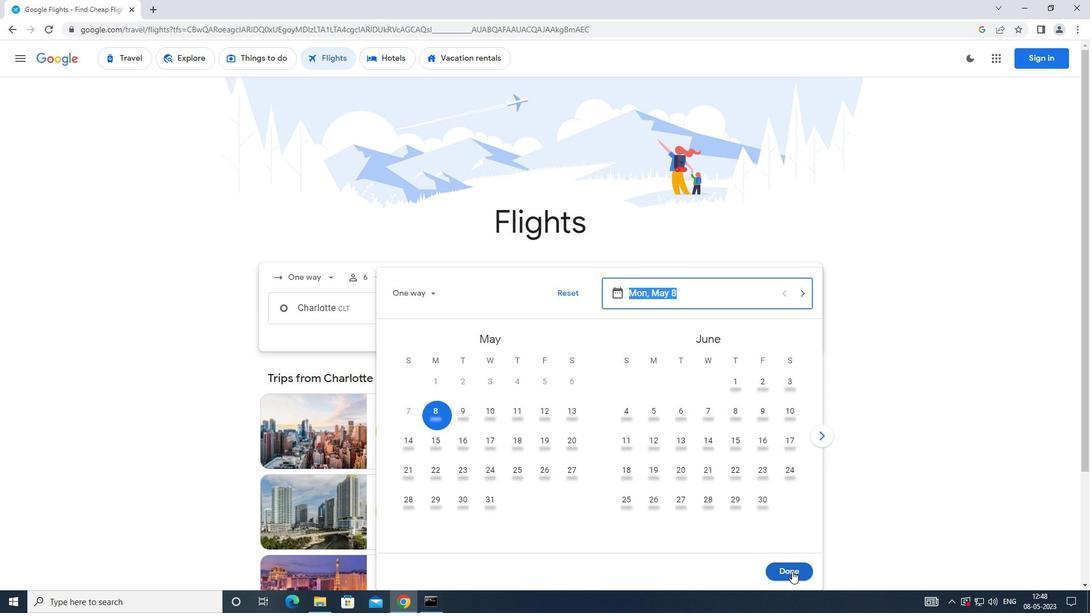 
Action: Mouse moved to (535, 355)
Screenshot: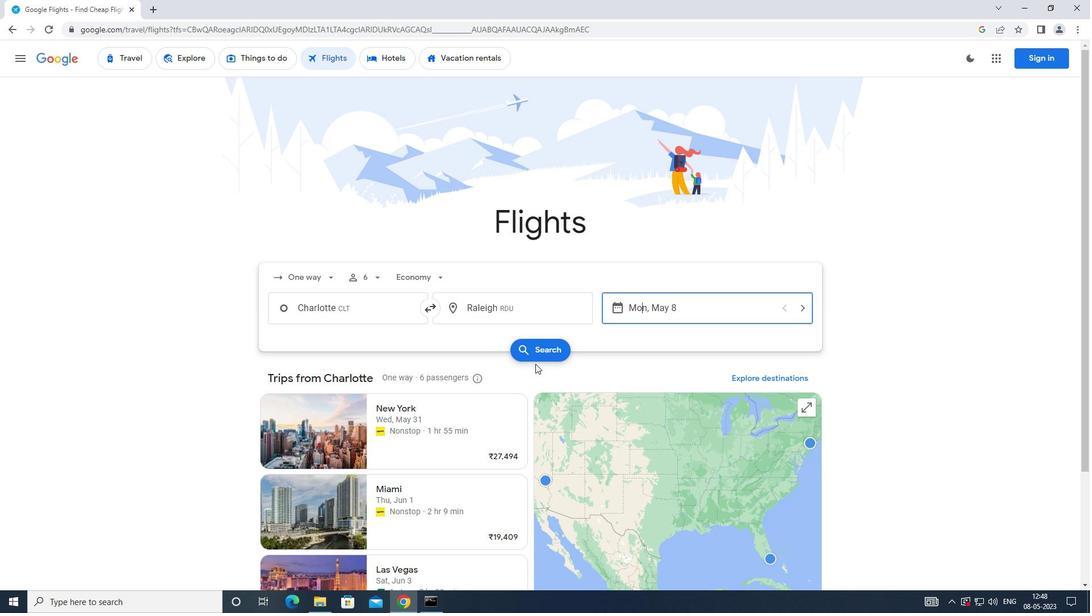 
Action: Mouse pressed left at (535, 355)
Screenshot: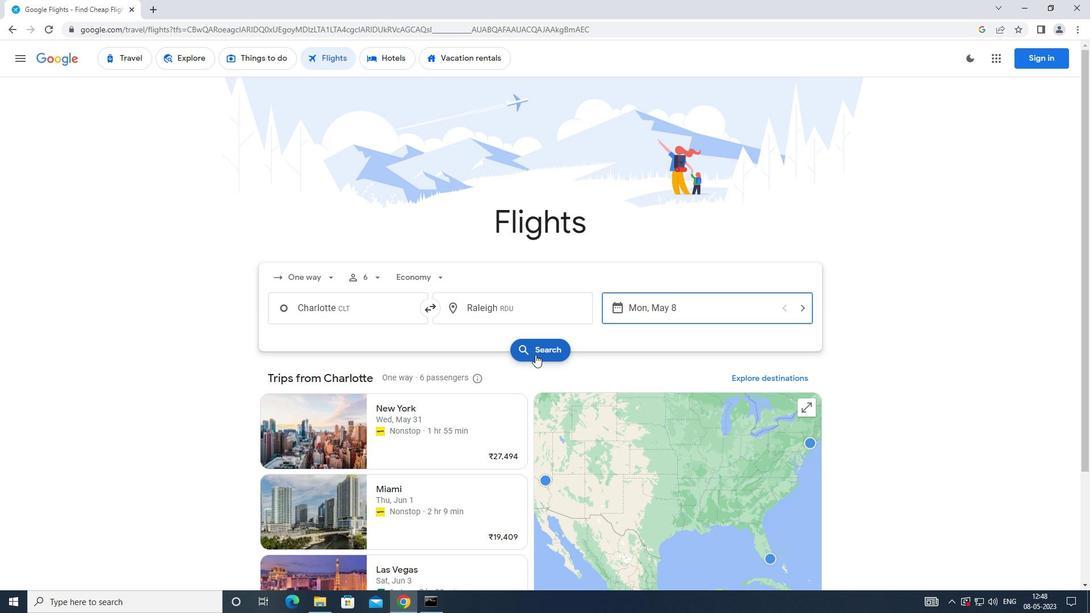 
Action: Mouse moved to (285, 163)
Screenshot: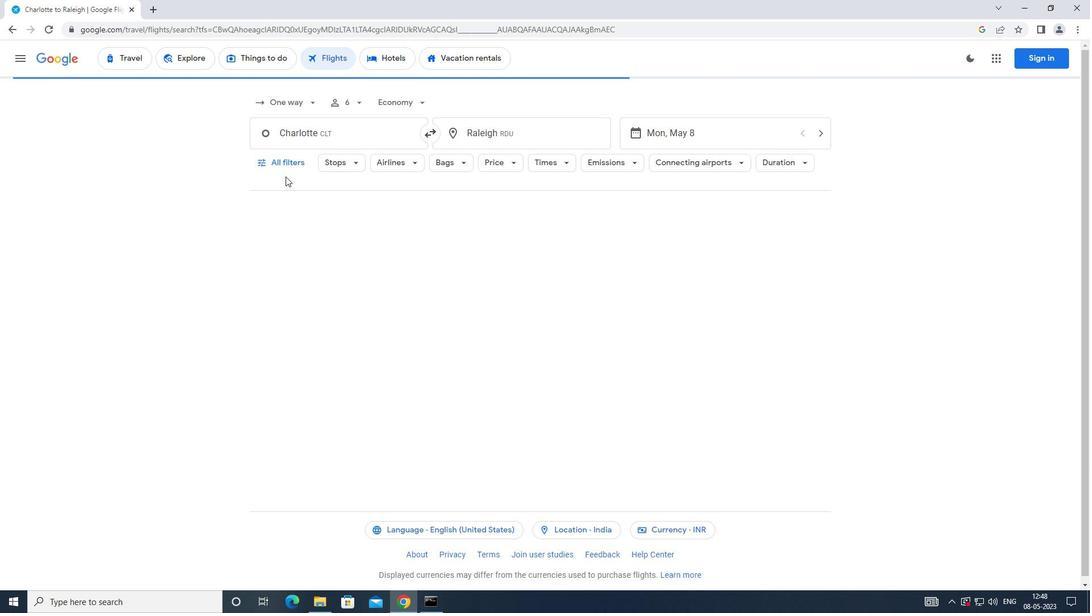 
Action: Mouse pressed left at (285, 163)
Screenshot: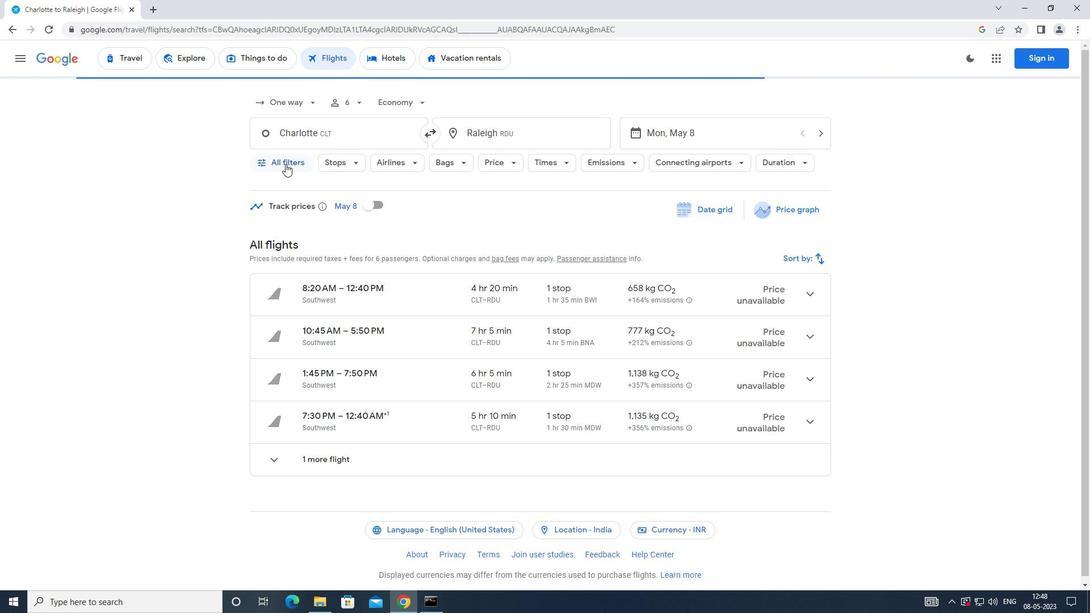
Action: Mouse moved to (421, 406)
Screenshot: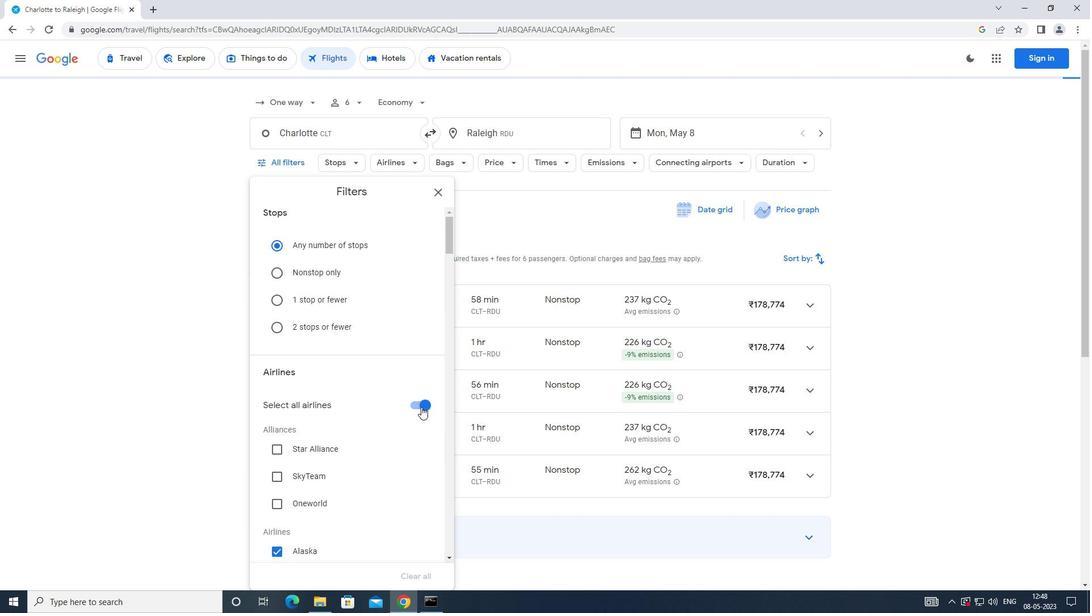 
Action: Mouse pressed left at (421, 406)
Screenshot: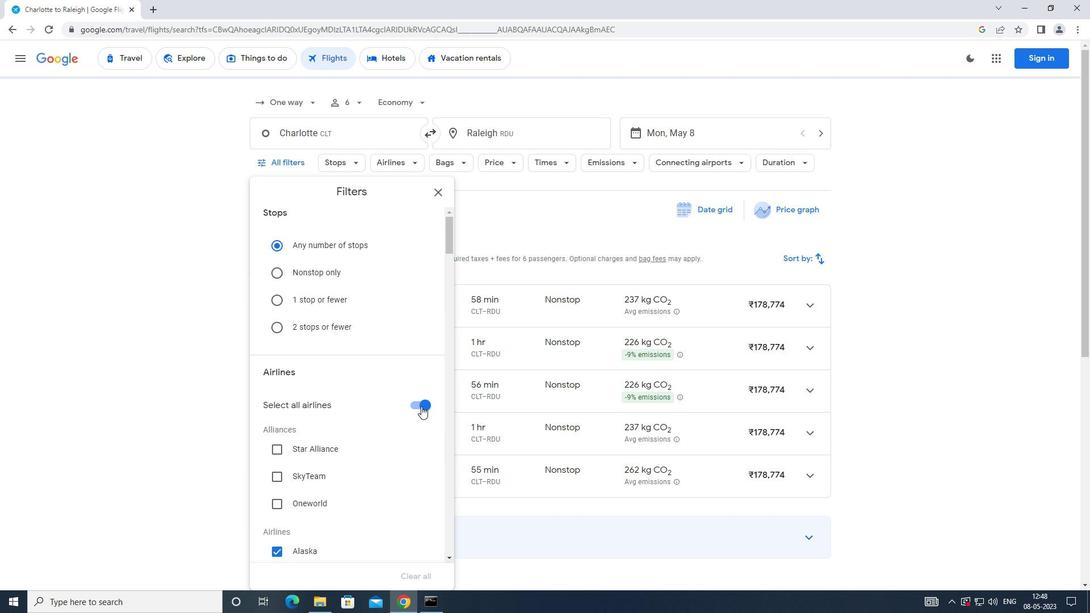
Action: Mouse moved to (394, 401)
Screenshot: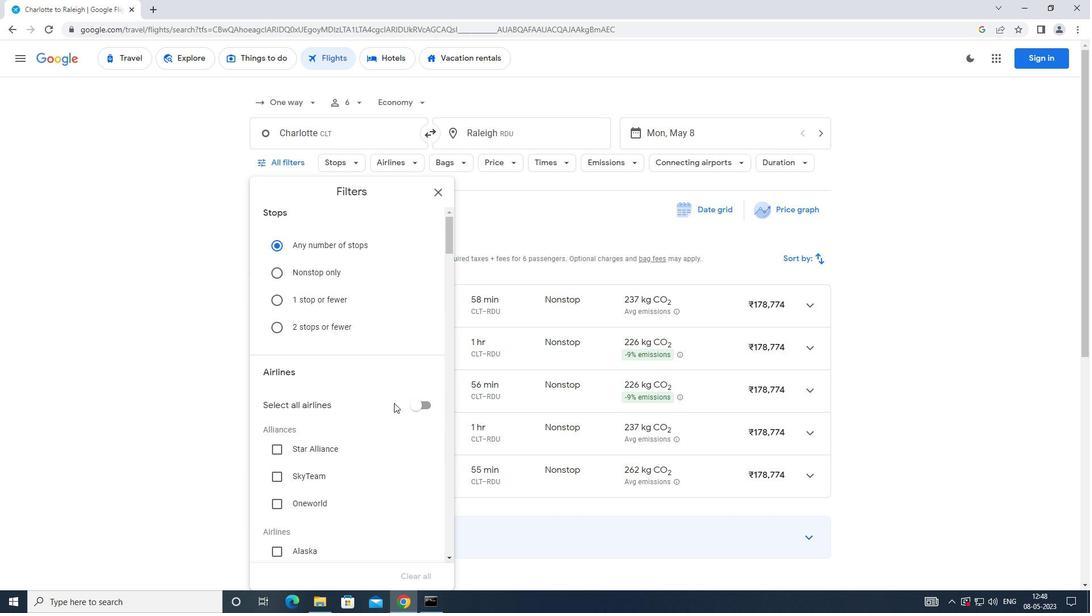 
Action: Mouse scrolled (394, 401) with delta (0, 0)
Screenshot: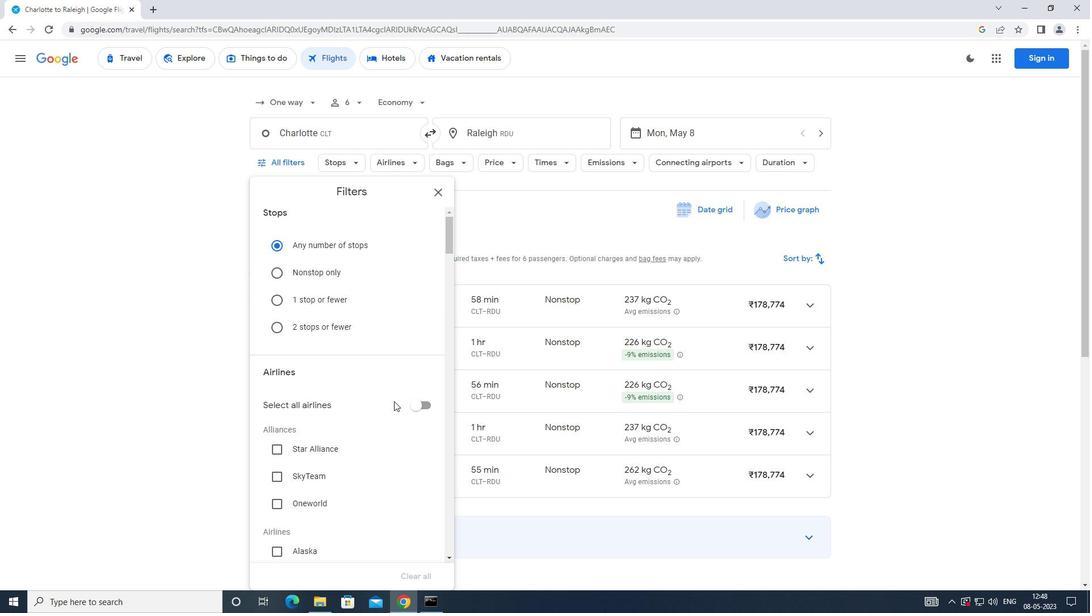 
Action: Mouse scrolled (394, 401) with delta (0, 0)
Screenshot: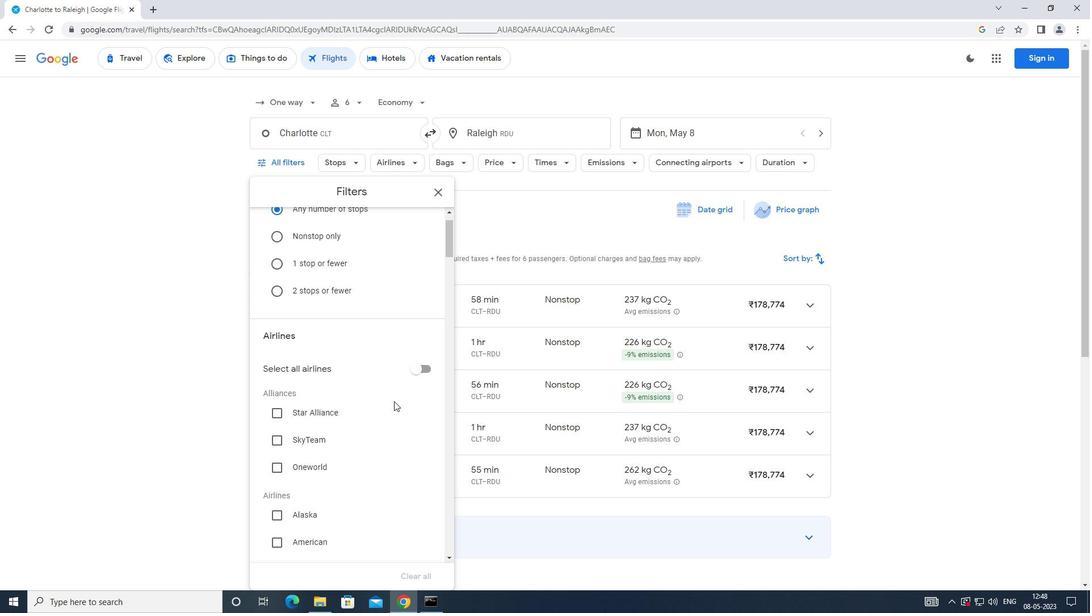 
Action: Mouse scrolled (394, 401) with delta (0, 0)
Screenshot: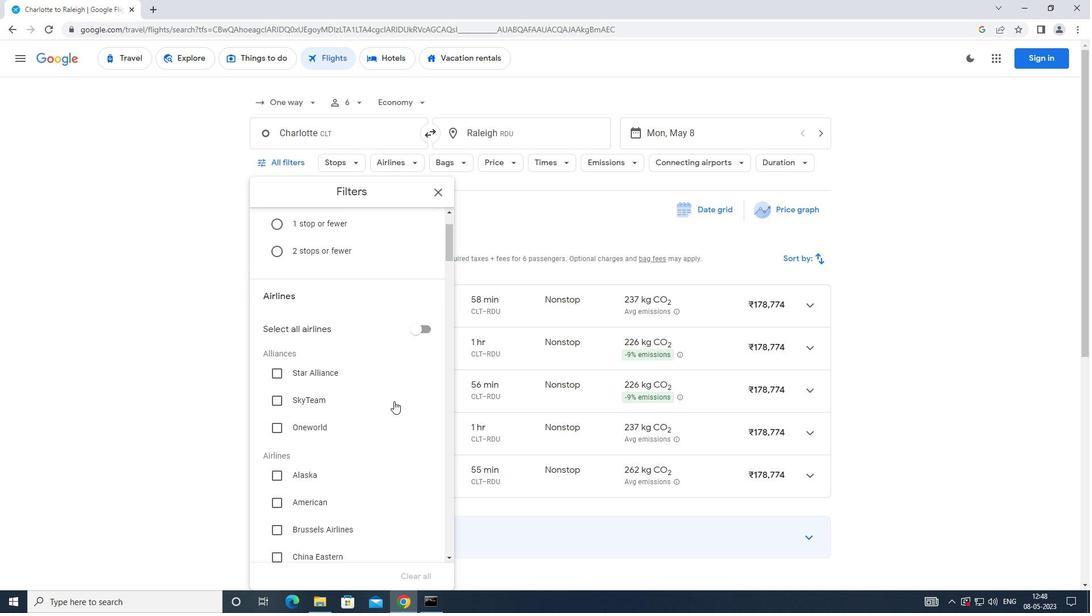 
Action: Mouse scrolled (394, 401) with delta (0, 0)
Screenshot: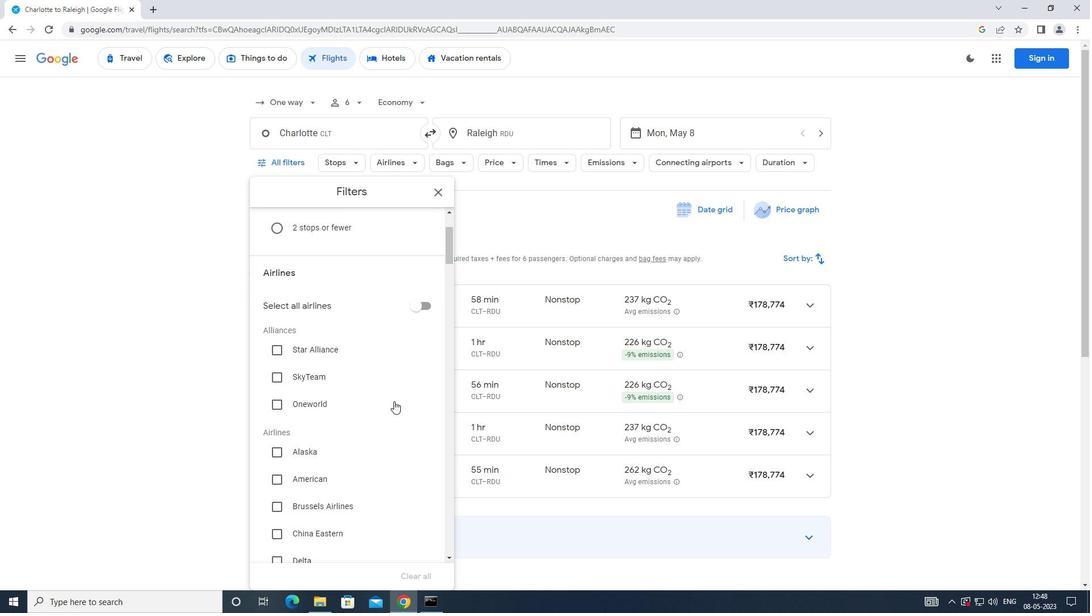 
Action: Mouse moved to (276, 321)
Screenshot: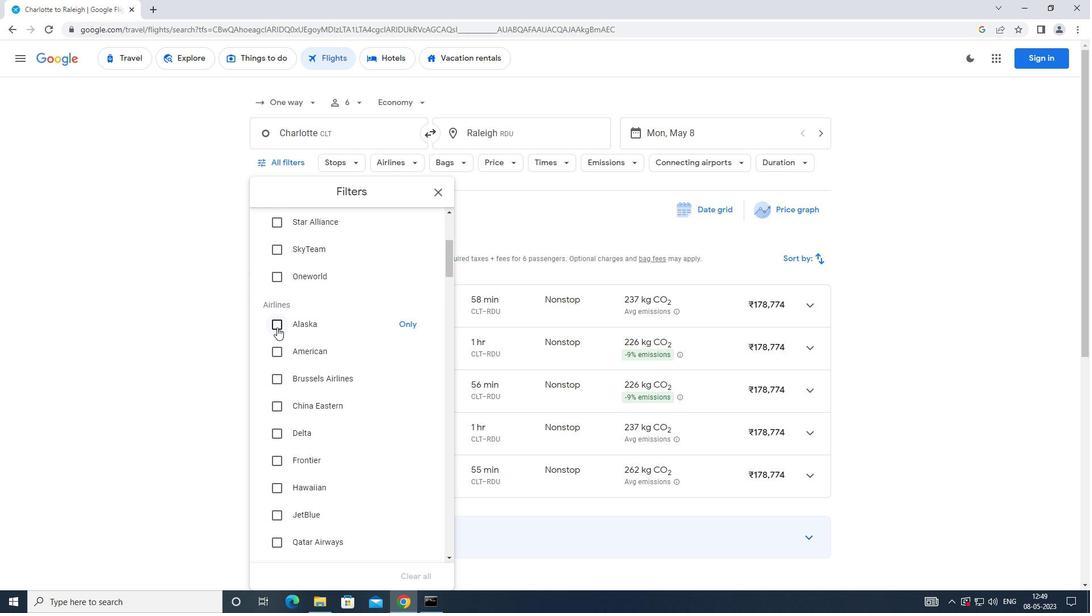 
Action: Mouse pressed left at (276, 321)
Screenshot: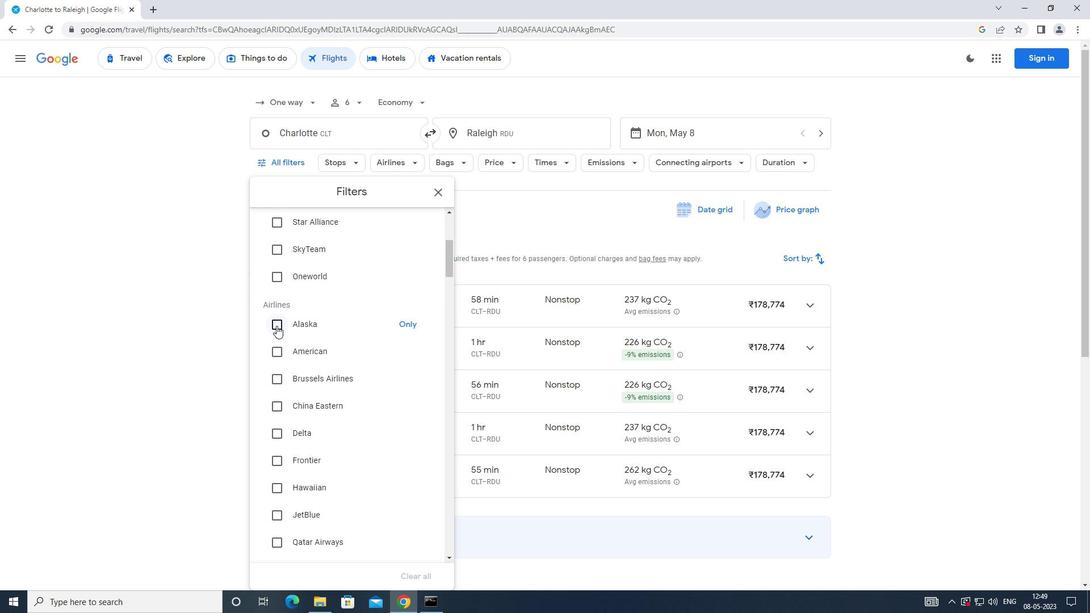 
Action: Mouse moved to (333, 343)
Screenshot: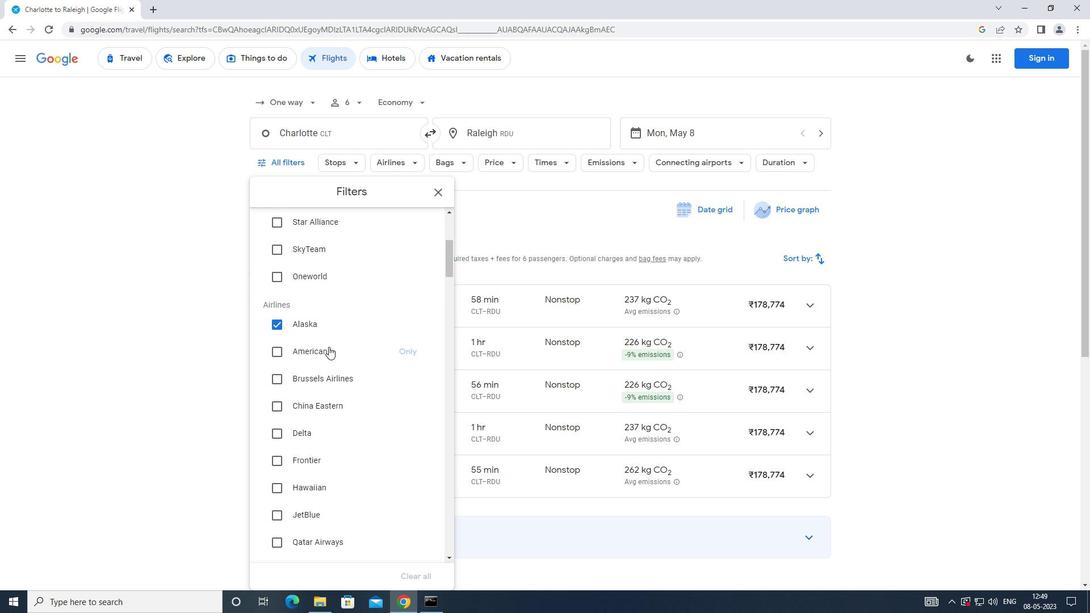 
Action: Mouse scrolled (333, 343) with delta (0, 0)
Screenshot: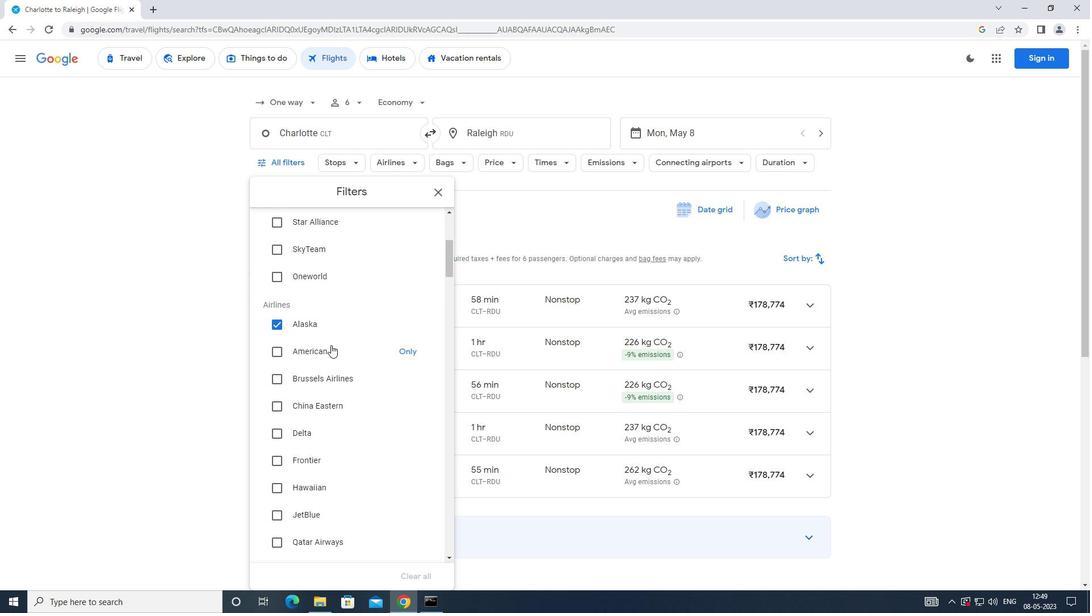 
Action: Mouse scrolled (333, 343) with delta (0, 0)
Screenshot: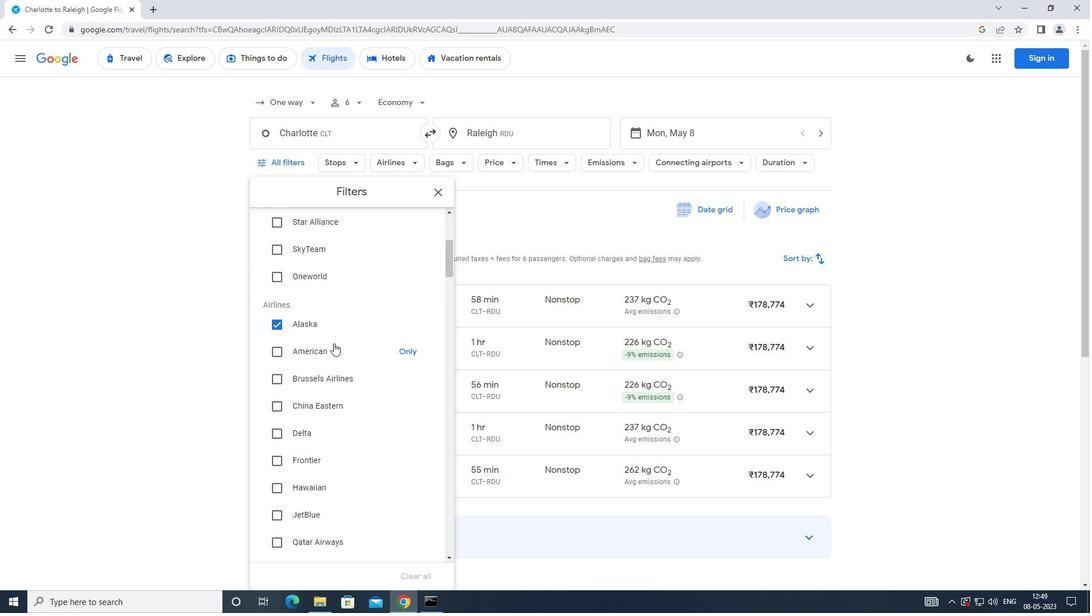 
Action: Mouse moved to (336, 341)
Screenshot: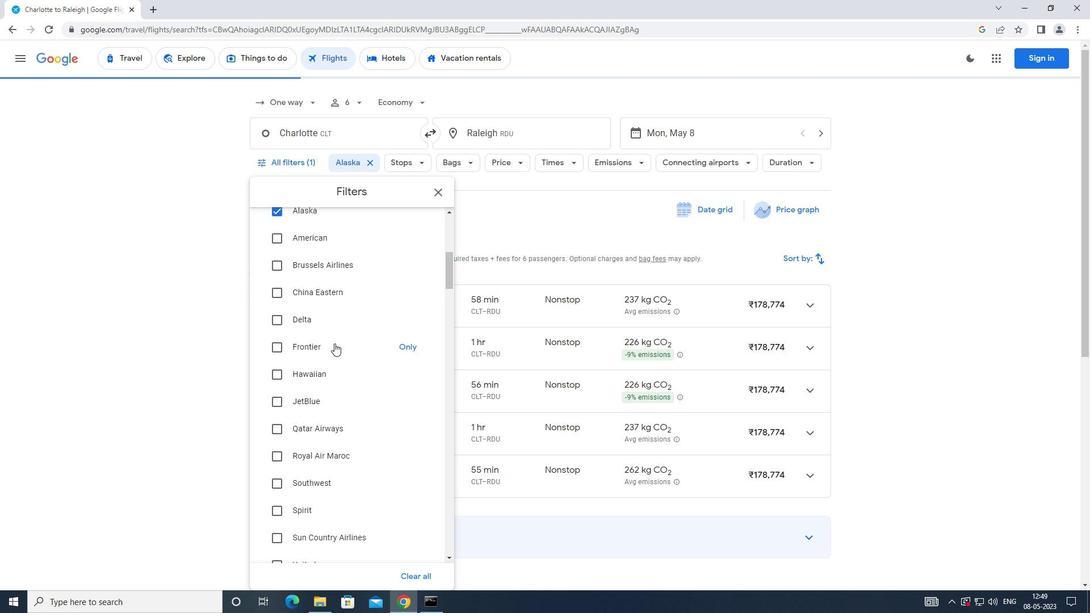 
Action: Mouse scrolled (336, 341) with delta (0, 0)
Screenshot: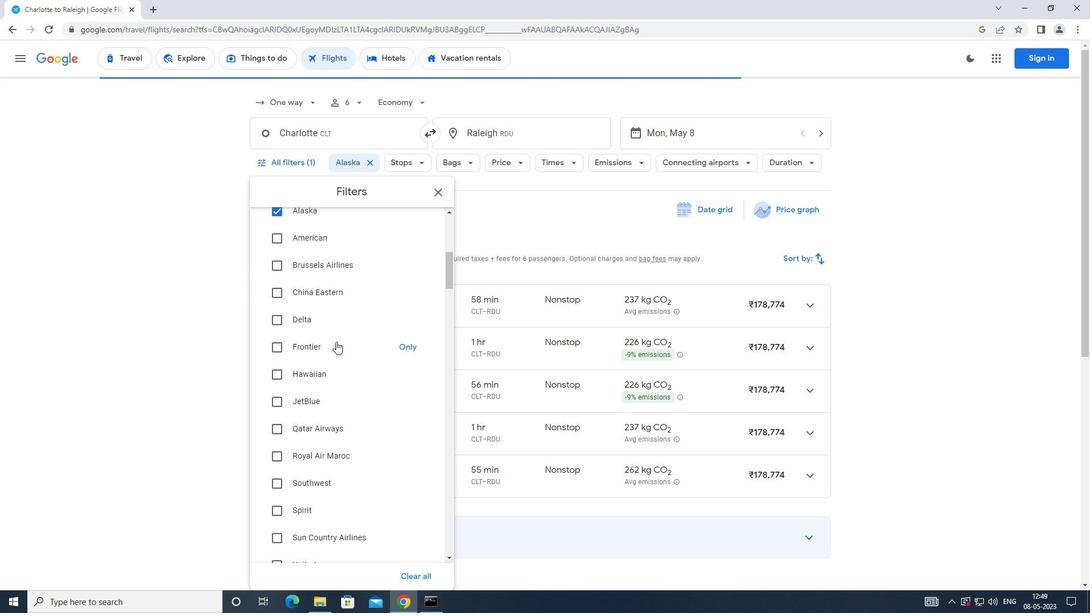 
Action: Mouse scrolled (336, 341) with delta (0, 0)
Screenshot: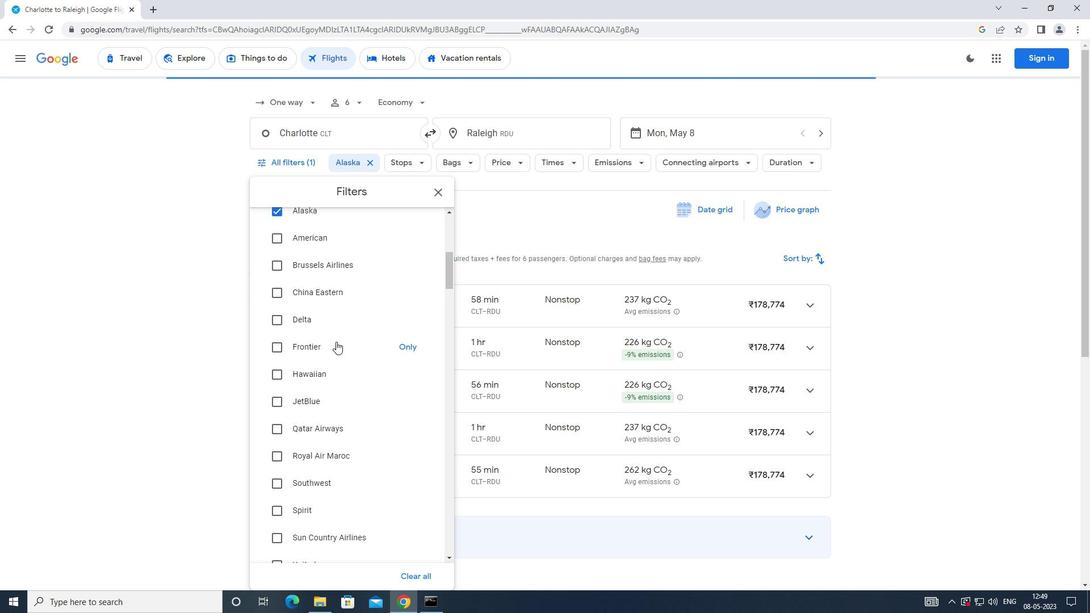 
Action: Mouse scrolled (336, 341) with delta (0, 0)
Screenshot: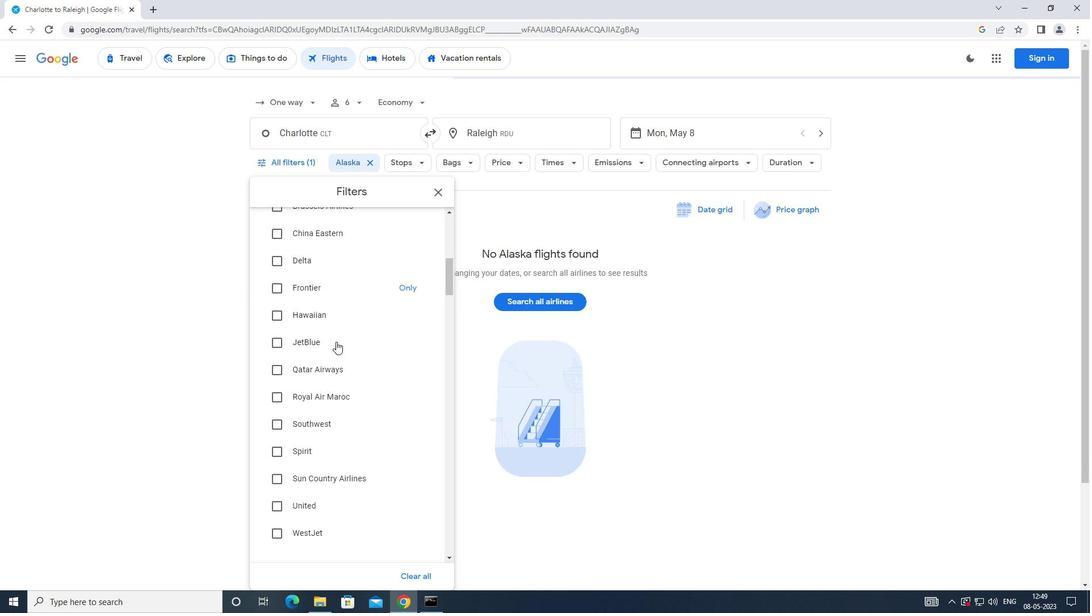 
Action: Mouse moved to (339, 340)
Screenshot: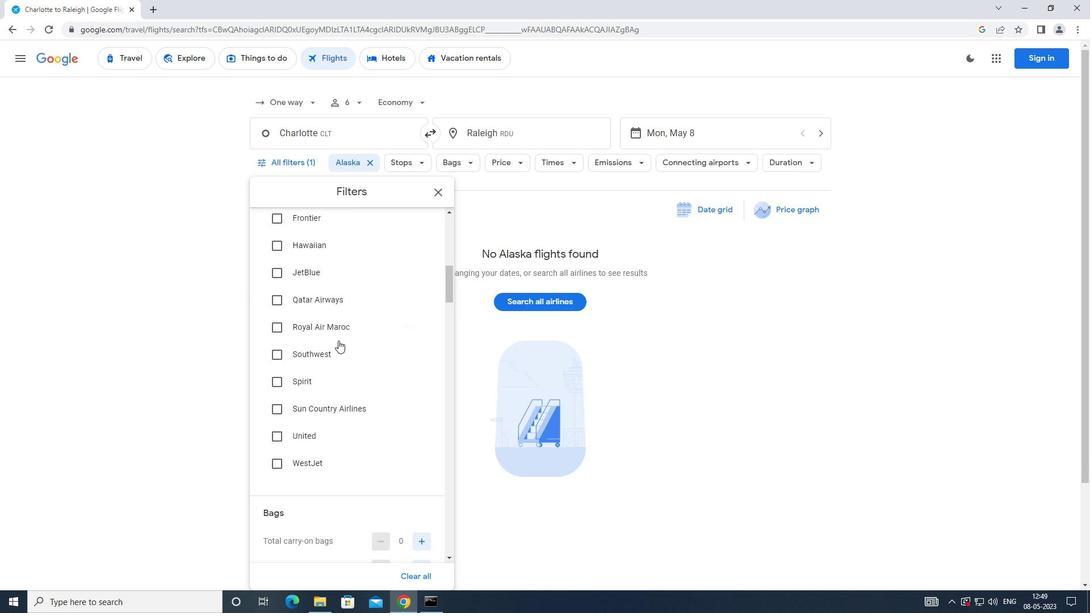 
Action: Mouse scrolled (339, 339) with delta (0, 0)
Screenshot: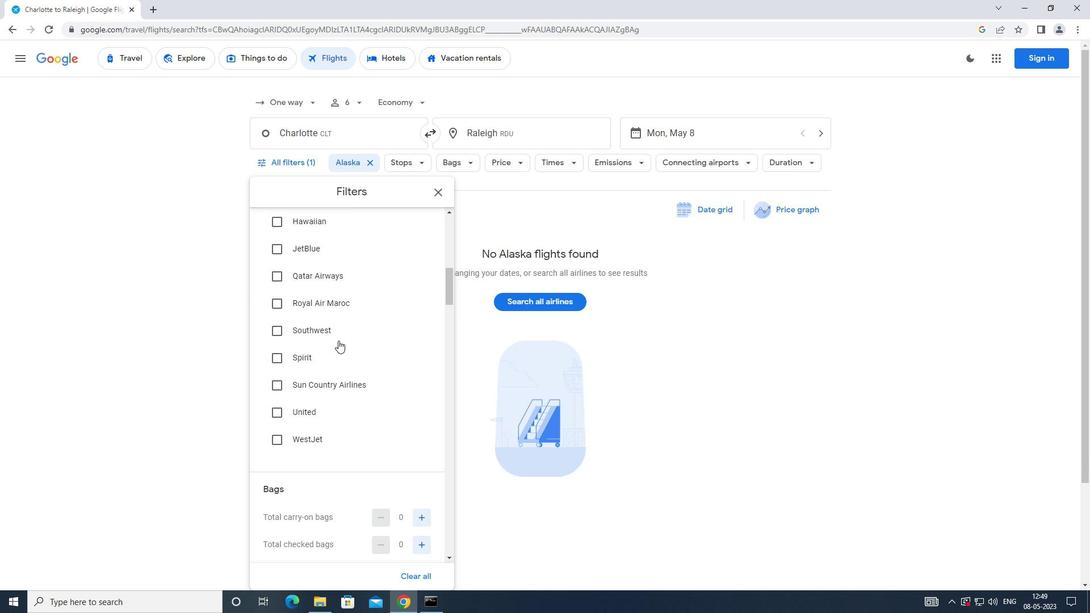 
Action: Mouse scrolled (339, 339) with delta (0, 0)
Screenshot: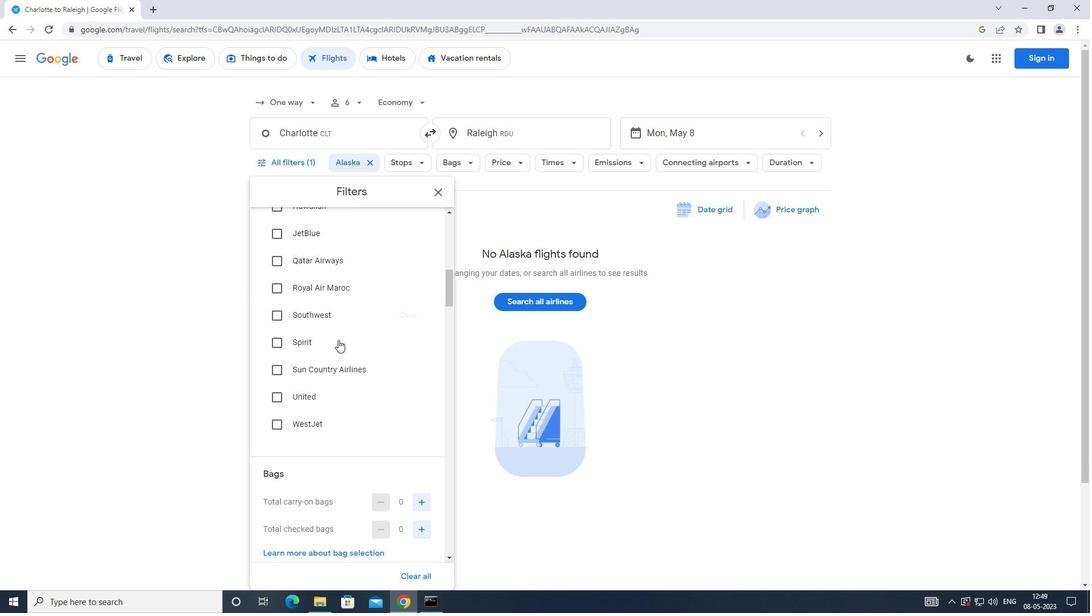 
Action: Mouse scrolled (339, 339) with delta (0, 0)
Screenshot: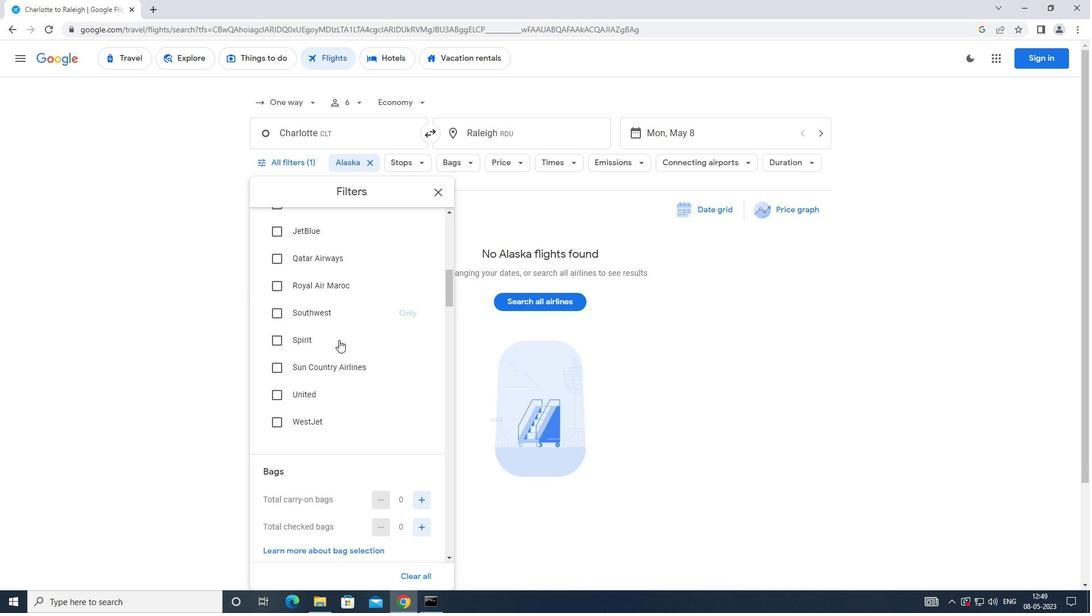 
Action: Mouse moved to (416, 360)
Screenshot: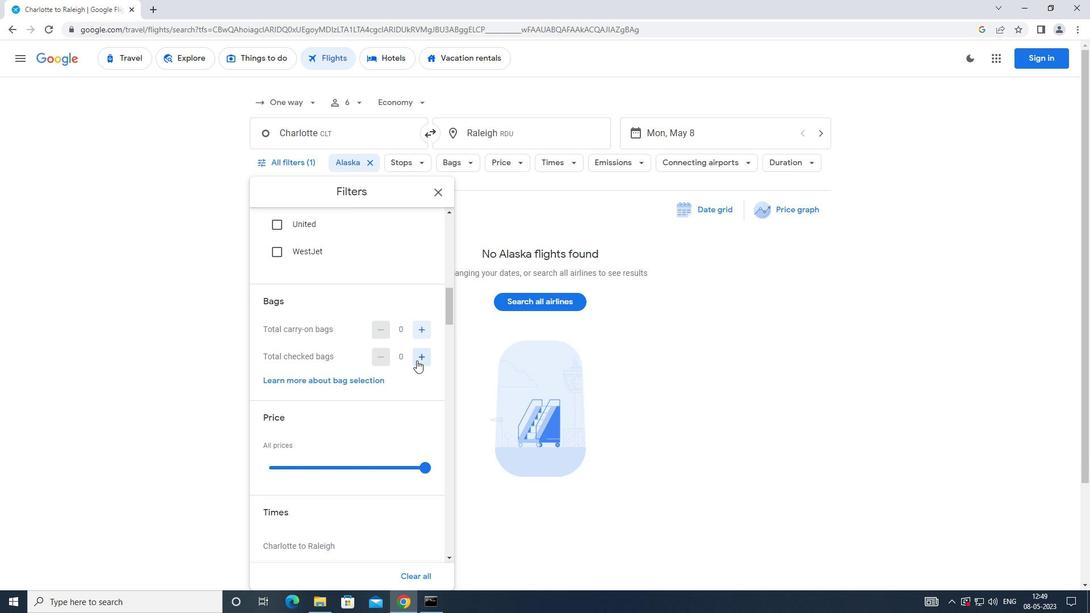 
Action: Mouse pressed left at (416, 360)
Screenshot: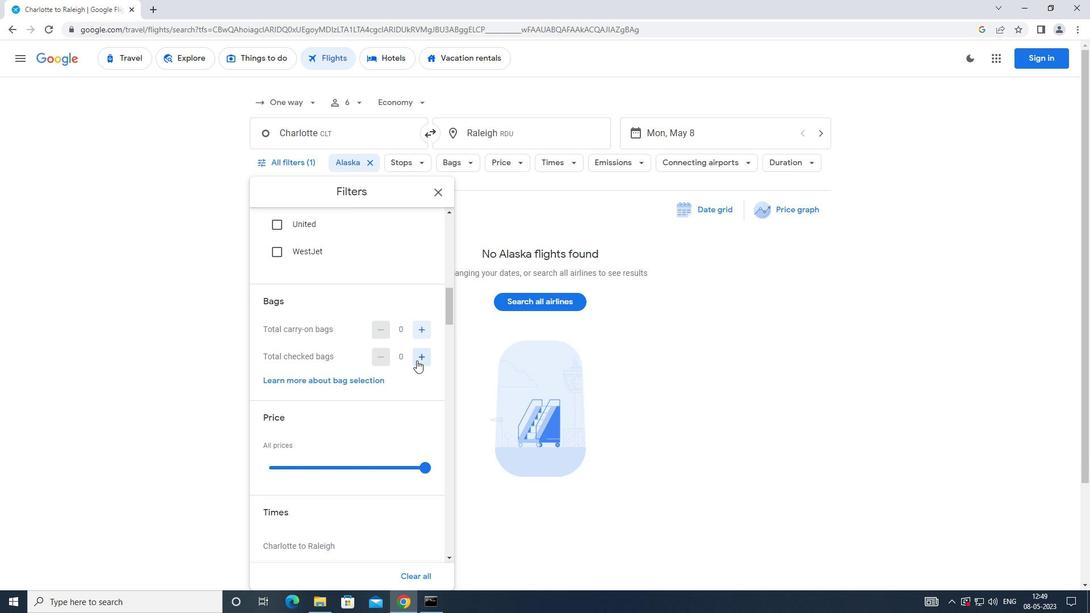 
Action: Mouse moved to (418, 360)
Screenshot: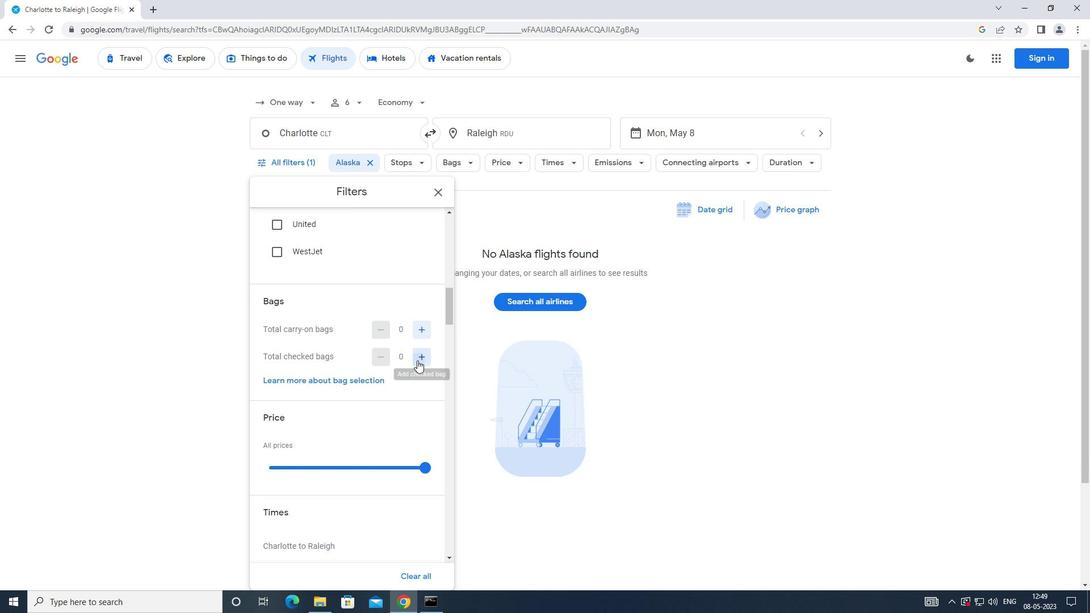 
Action: Mouse pressed left at (418, 360)
Screenshot: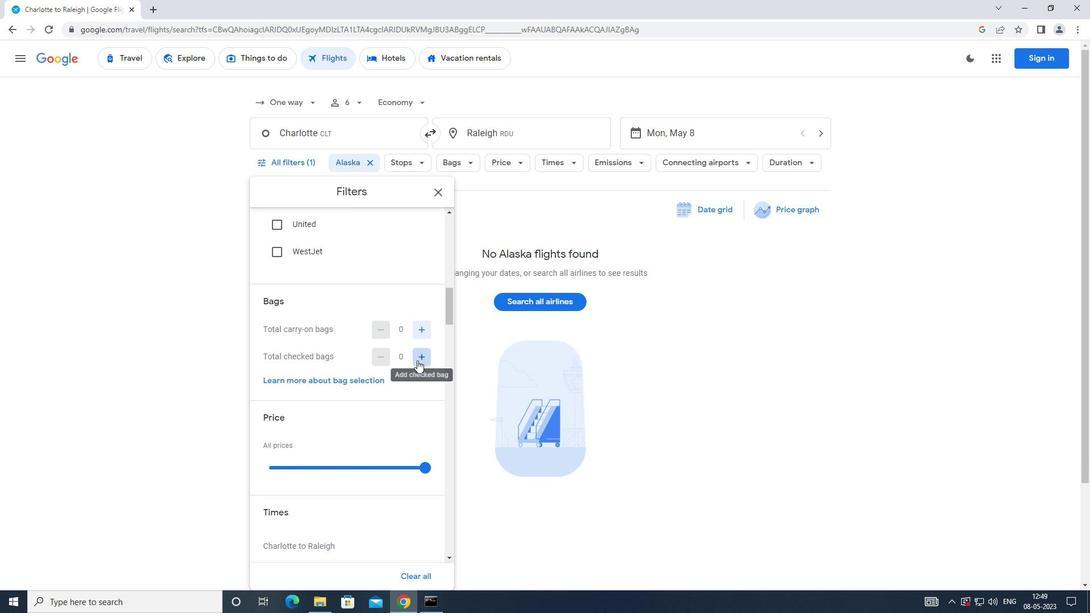 
Action: Mouse pressed left at (418, 360)
Screenshot: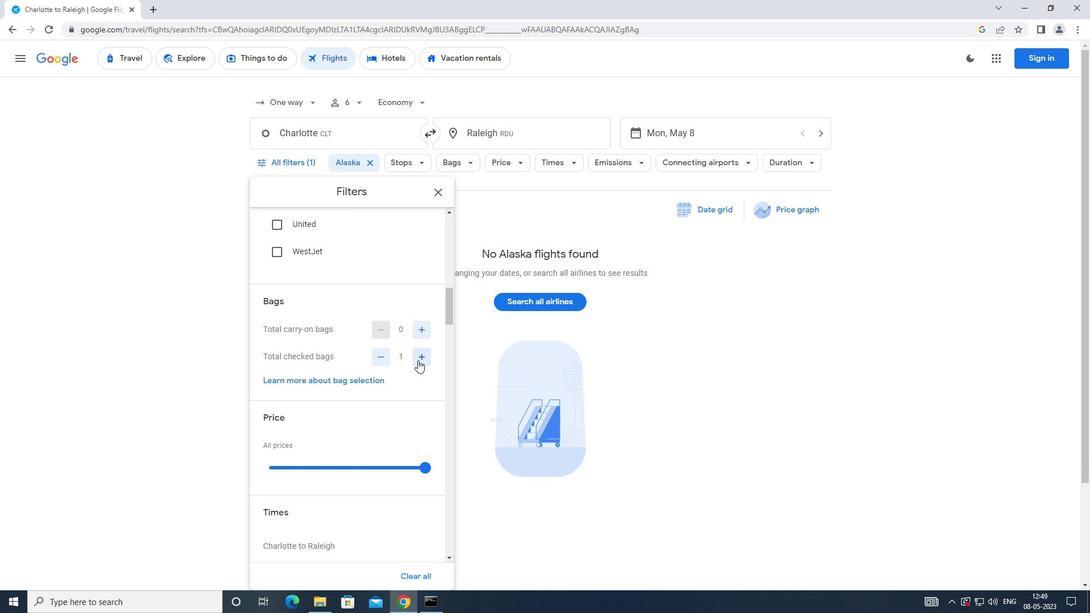 
Action: Mouse pressed left at (418, 360)
Screenshot: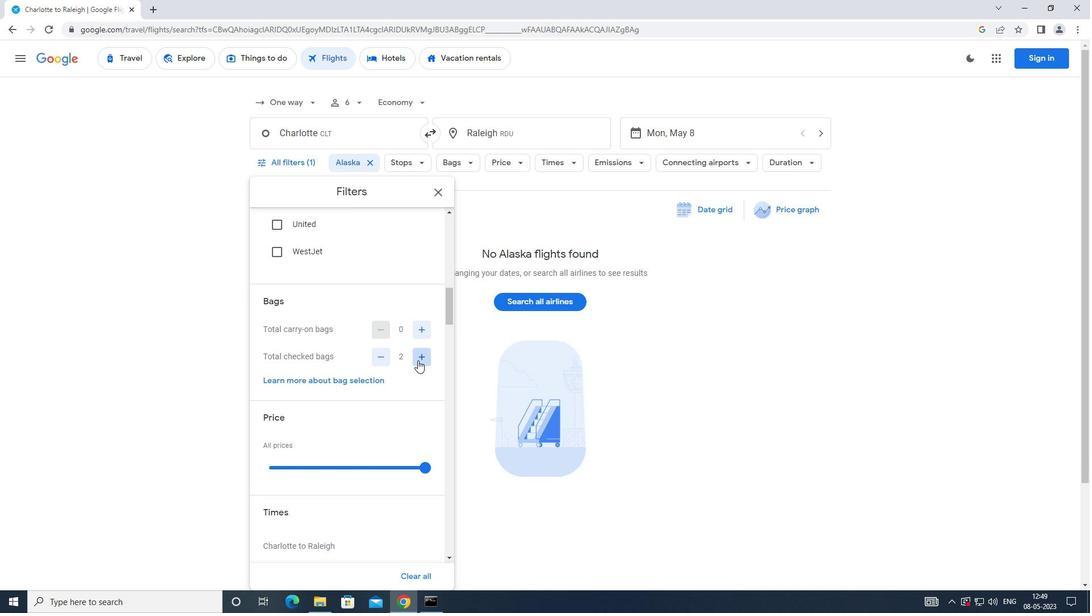 
Action: Mouse pressed left at (418, 360)
Screenshot: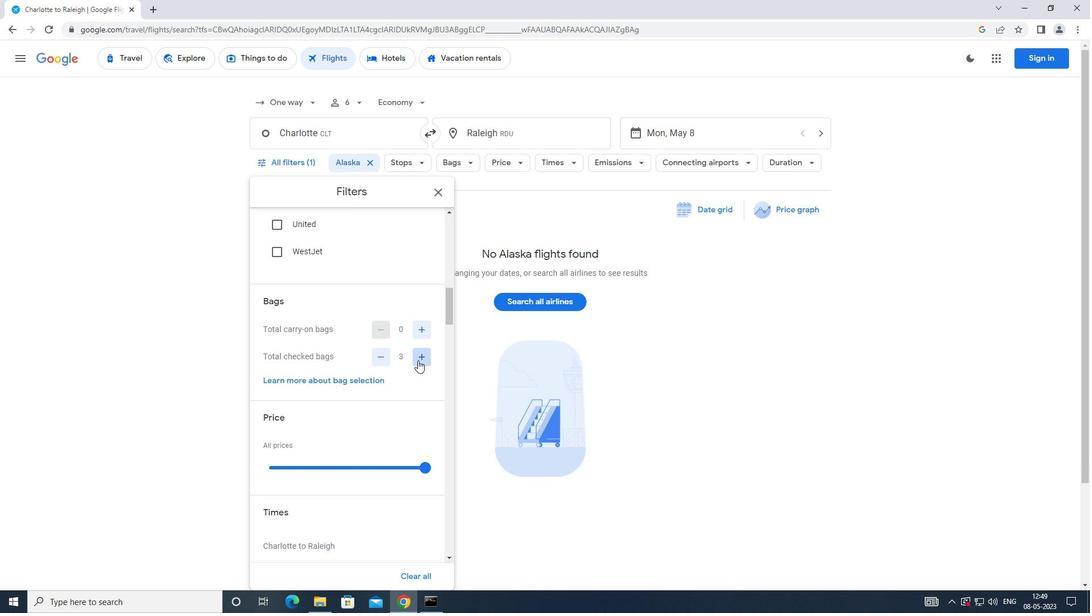 
Action: Mouse pressed left at (418, 360)
Screenshot: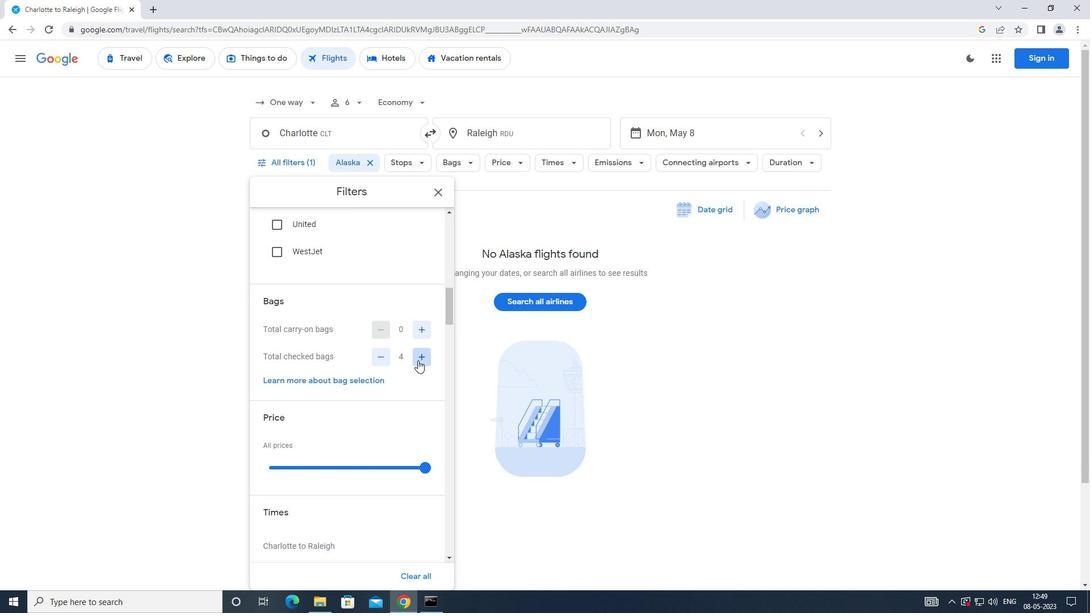 
Action: Mouse pressed left at (418, 360)
Screenshot: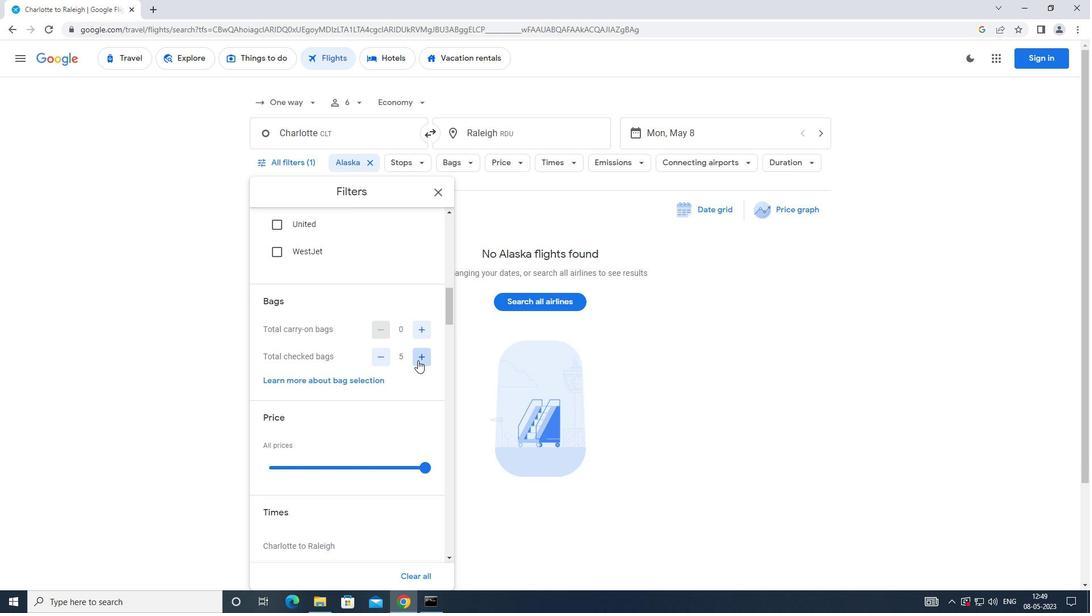 
Action: Mouse pressed left at (418, 360)
Screenshot: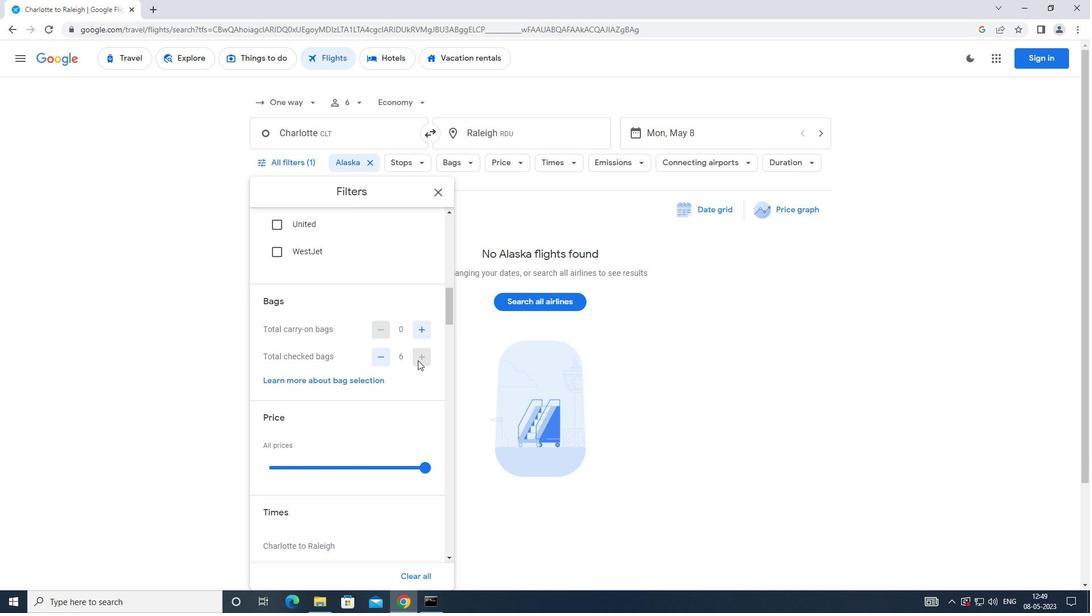 
Action: Mouse moved to (389, 352)
Screenshot: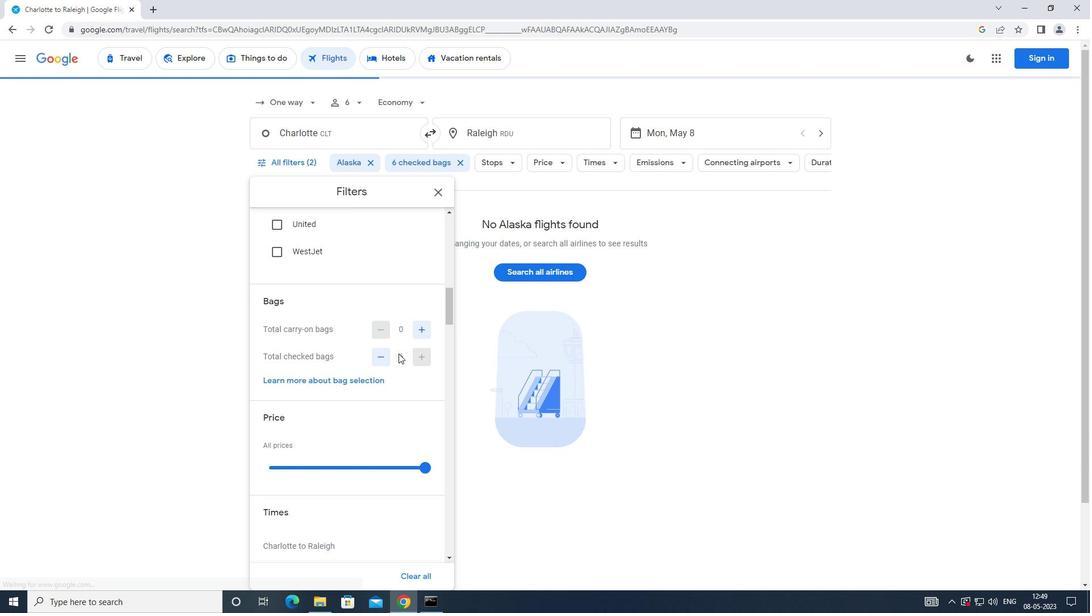 
Action: Mouse scrolled (389, 351) with delta (0, 0)
Screenshot: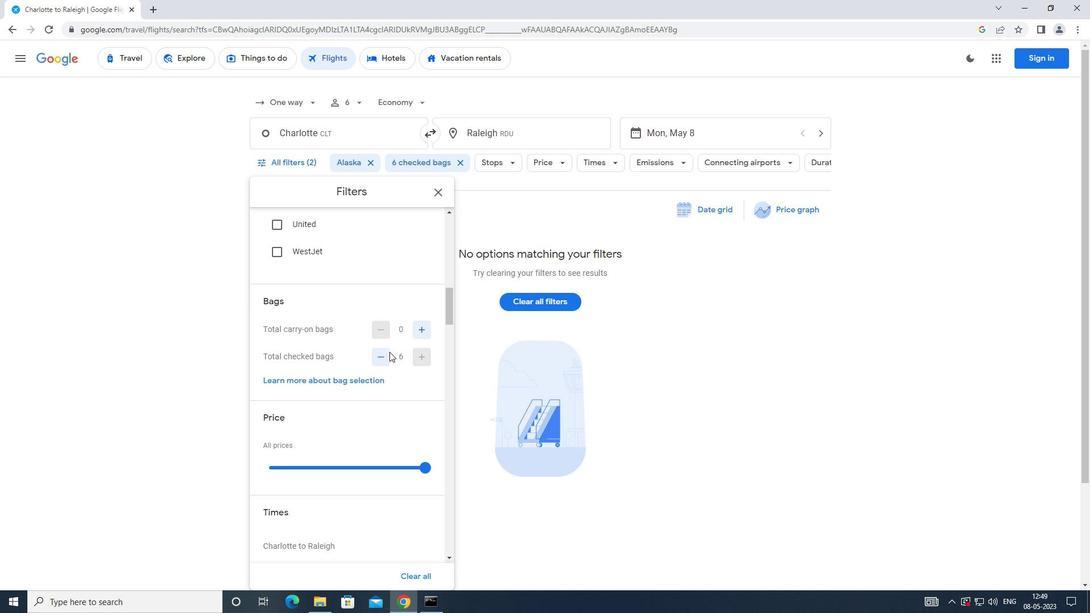 
Action: Mouse scrolled (389, 351) with delta (0, 0)
Screenshot: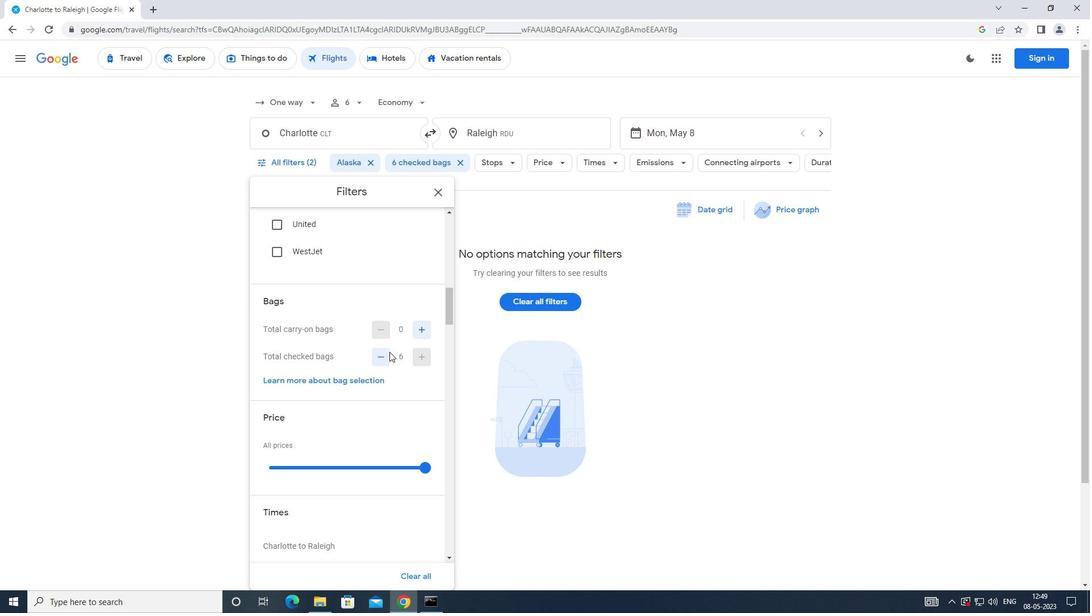 
Action: Mouse scrolled (389, 351) with delta (0, 0)
Screenshot: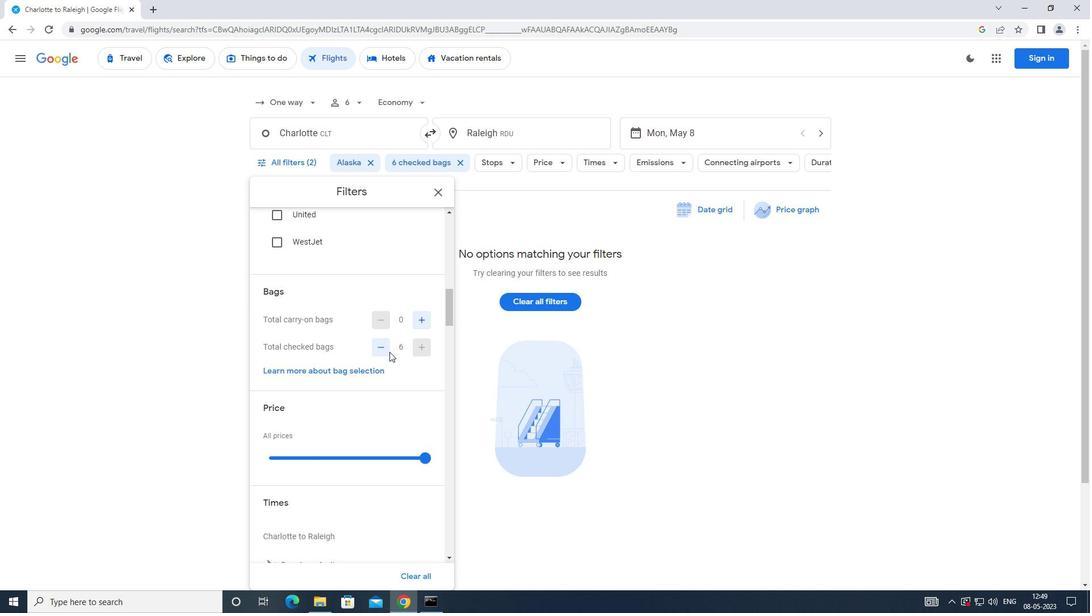 
Action: Mouse moved to (426, 297)
Screenshot: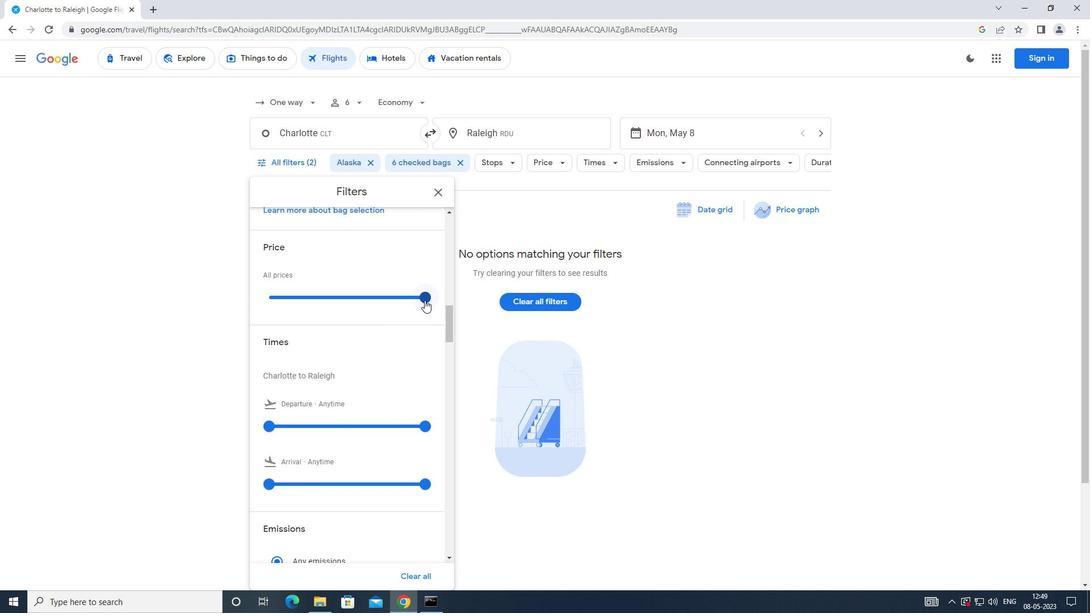 
Action: Mouse pressed left at (426, 297)
Screenshot: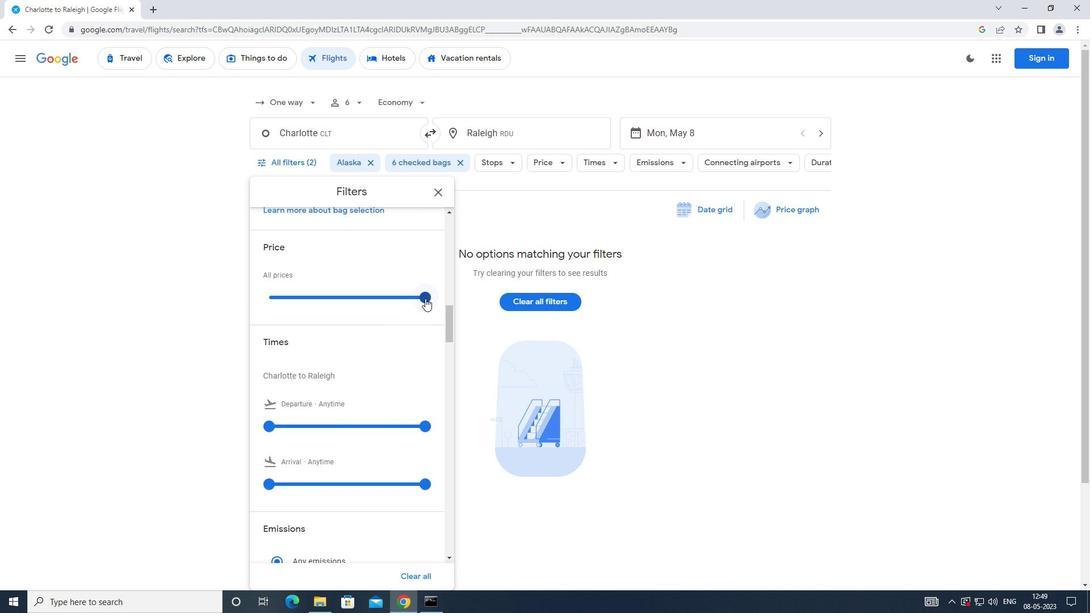 
Action: Mouse moved to (355, 403)
Screenshot: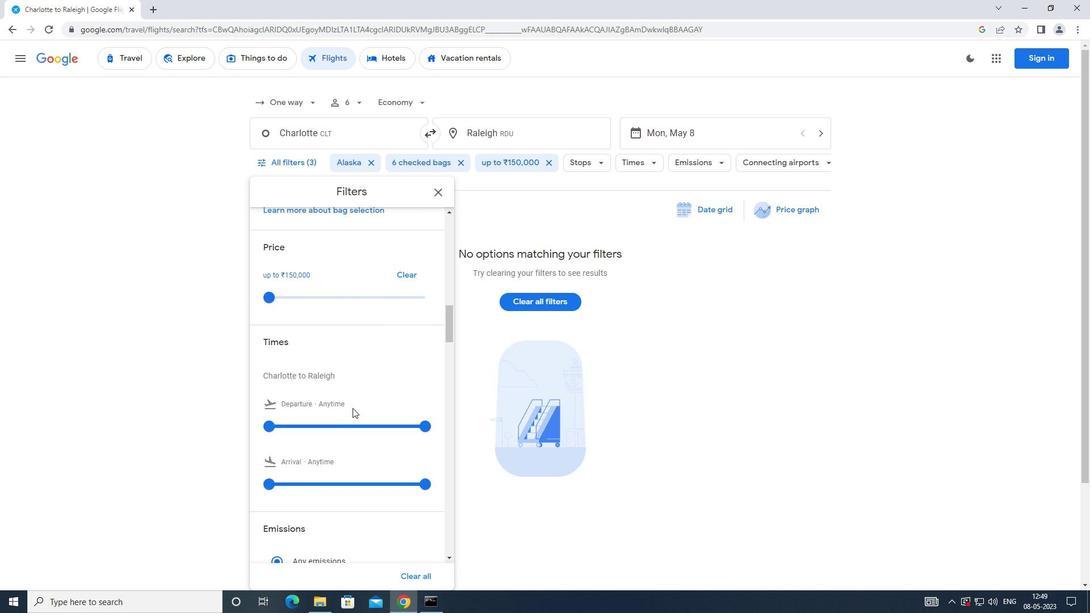 
Action: Mouse scrolled (355, 403) with delta (0, 0)
Screenshot: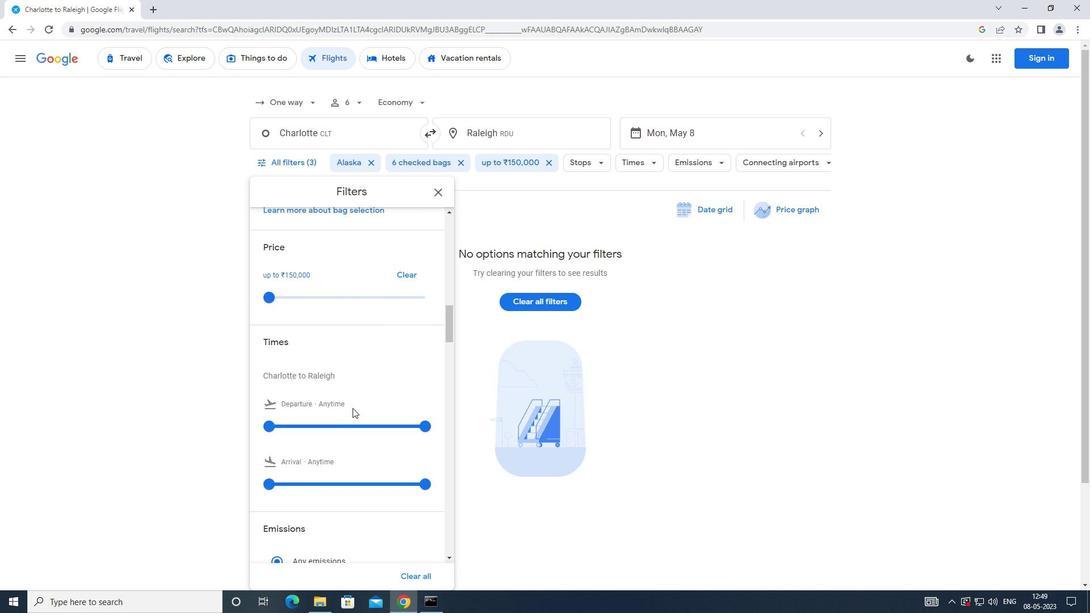 
Action: Mouse moved to (269, 369)
Screenshot: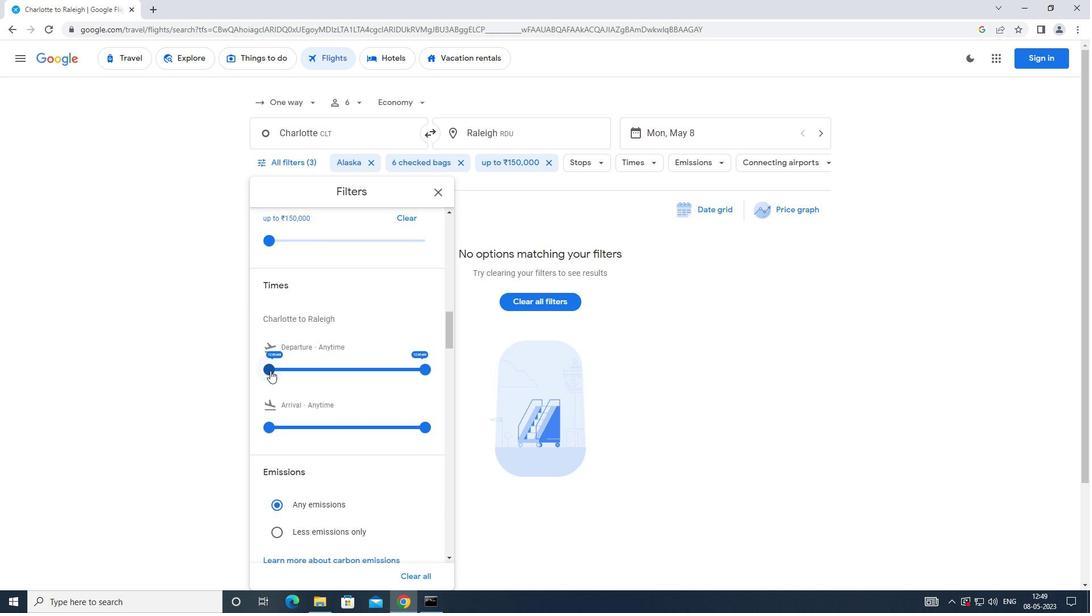 
Action: Mouse pressed left at (269, 369)
Screenshot: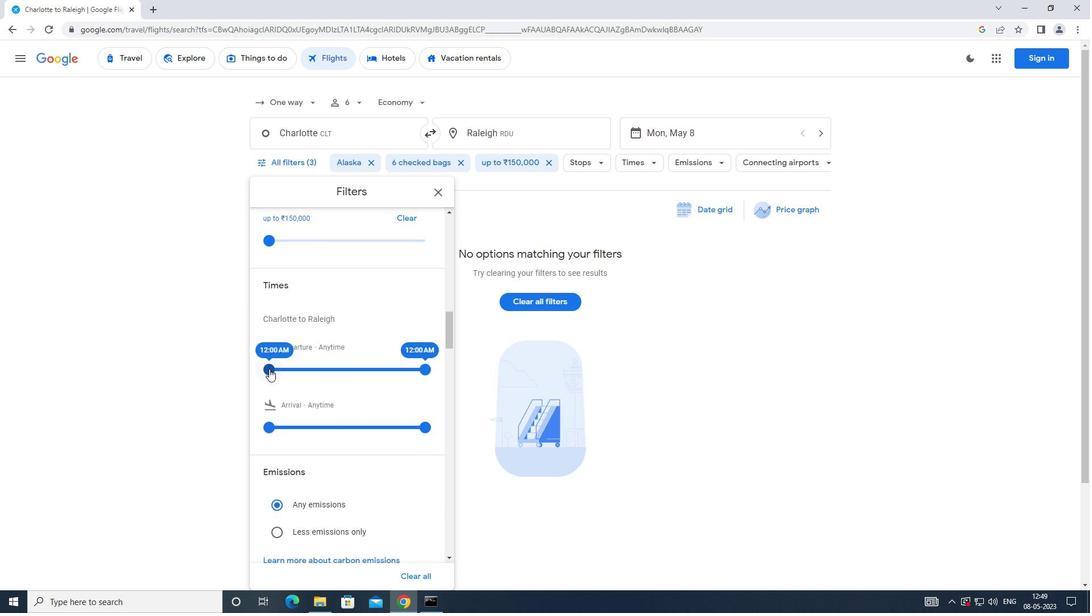 
Action: Mouse moved to (427, 373)
Screenshot: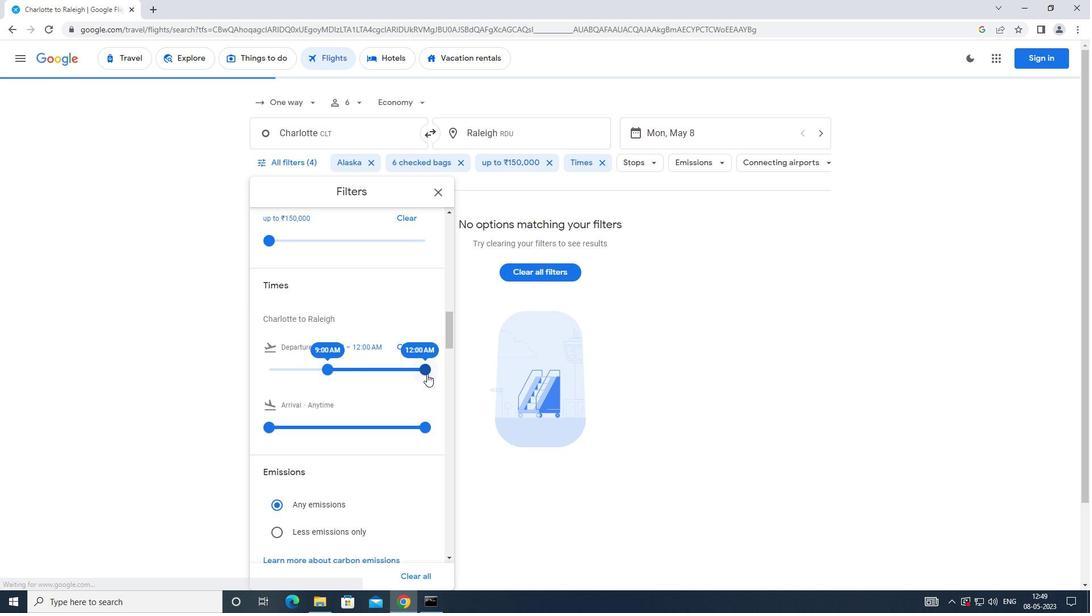 
Action: Mouse pressed left at (427, 373)
Screenshot: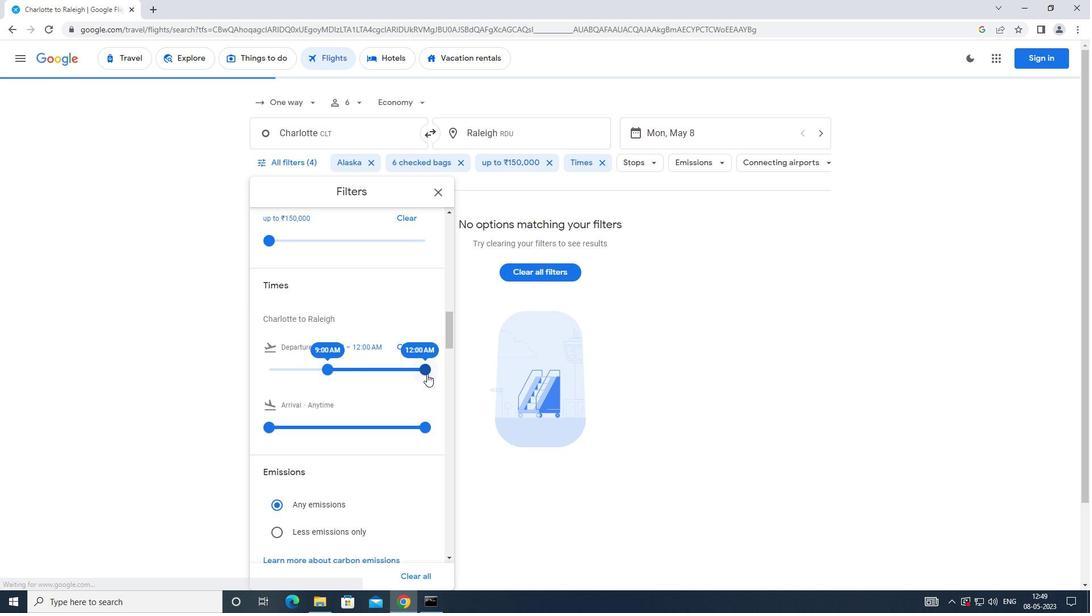 
Action: Mouse moved to (437, 197)
Screenshot: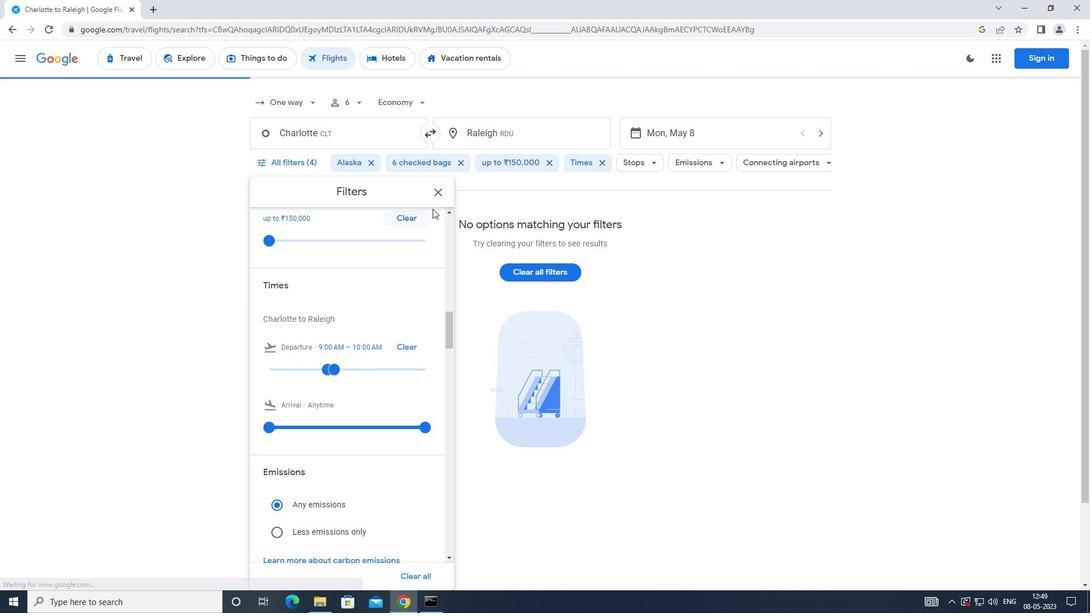 
Action: Mouse pressed left at (437, 197)
Screenshot: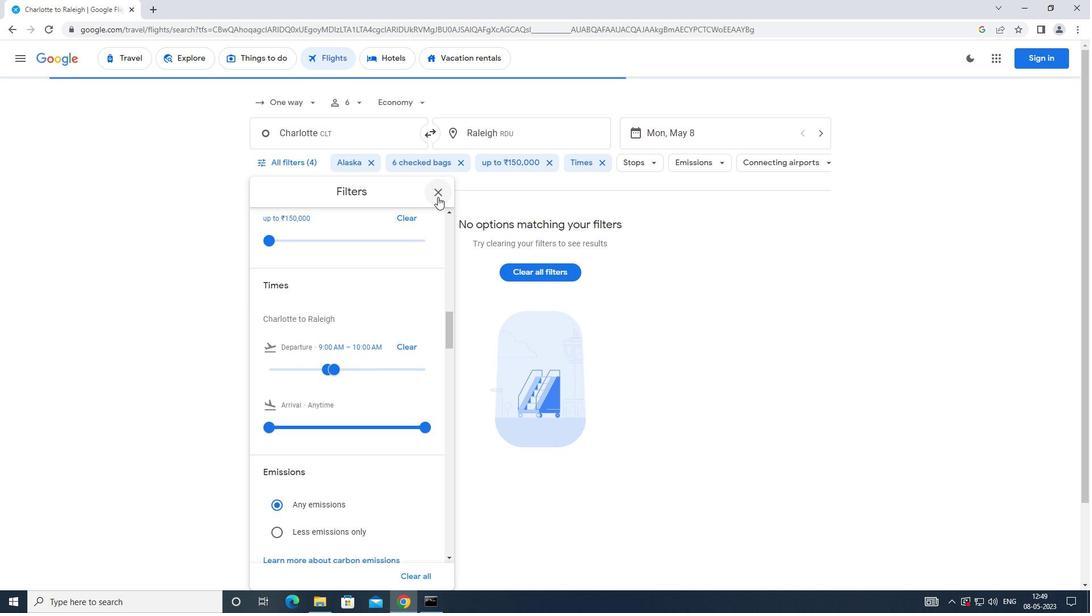 
Action: Mouse moved to (445, 207)
Screenshot: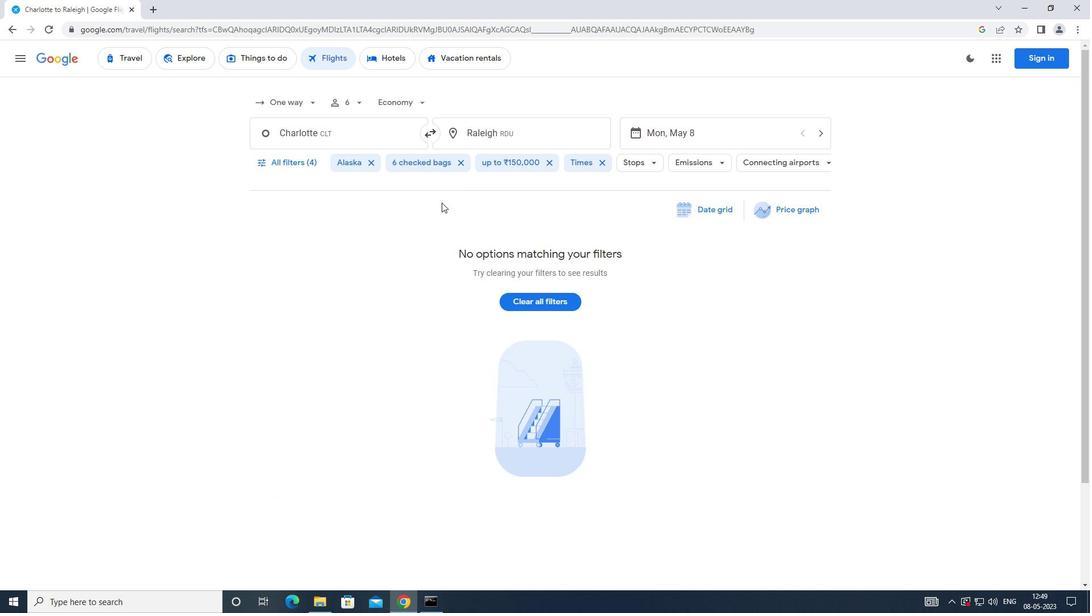 
